 Task: Look for space in Khomeynī Shahr, Iran from 9th August, 2023 to 12th August, 2023 for 1 adult in price range Rs.6000 to Rs.15000. Place can be entire place with 1  bedroom having 1 bed and 1 bathroom. Property type can be house, flat, guest house. Booking option can be shelf check-in. Required host language is English.
Action: Mouse moved to (411, 77)
Screenshot: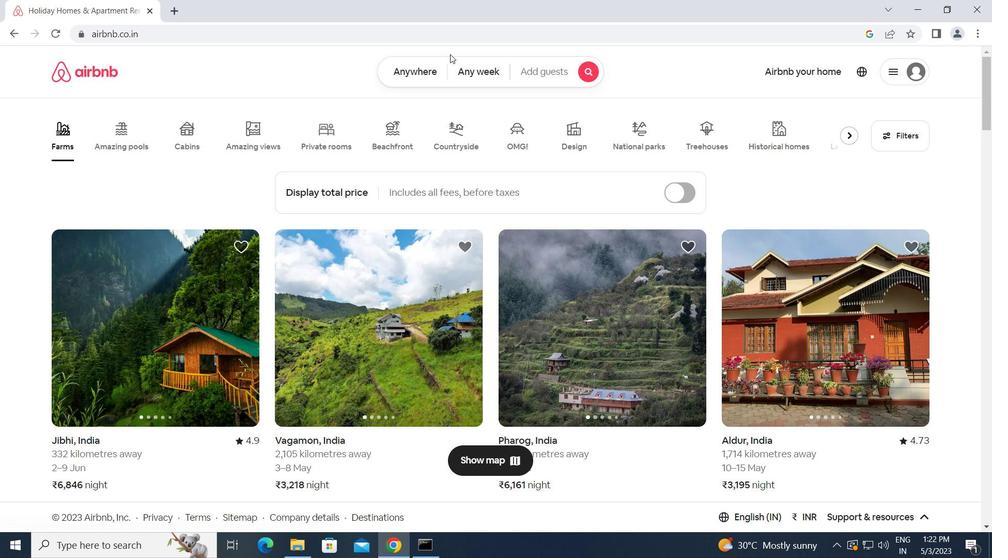 
Action: Mouse pressed left at (411, 77)
Screenshot: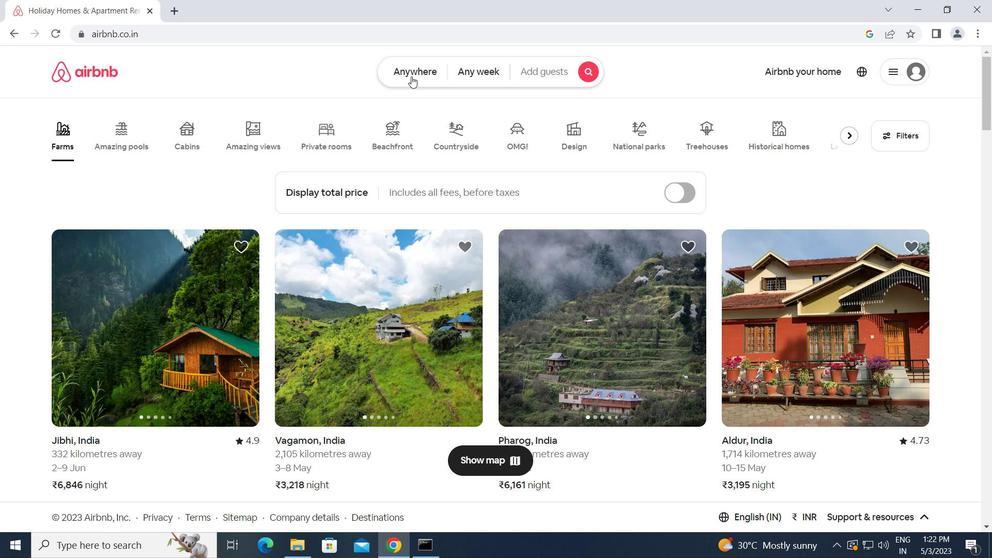 
Action: Mouse moved to (292, 115)
Screenshot: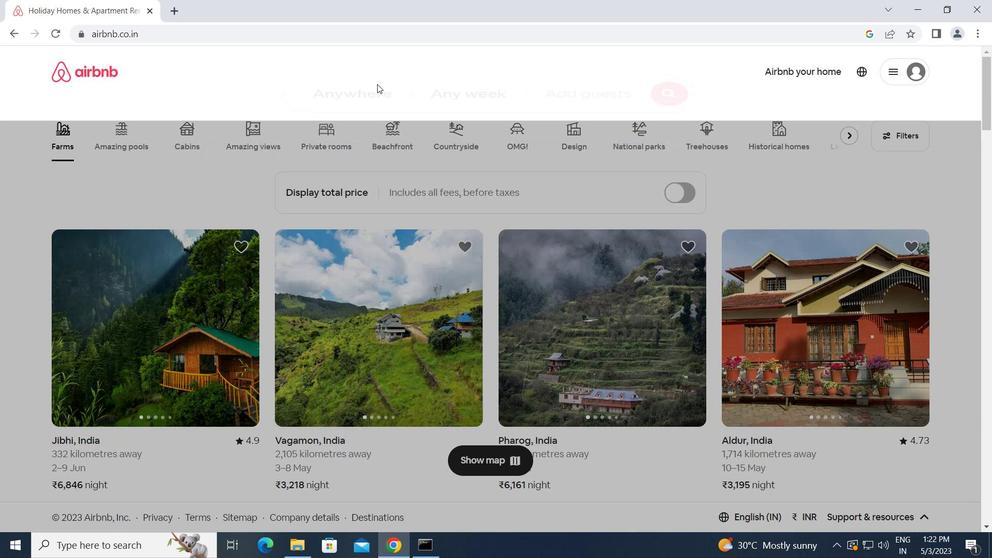 
Action: Mouse pressed left at (292, 115)
Screenshot: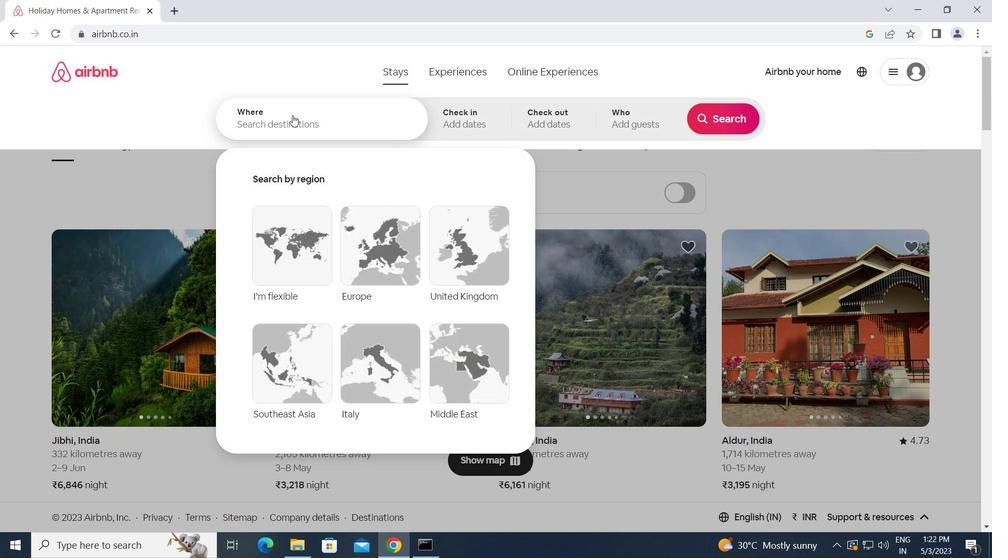 
Action: Key pressed k<Key.caps_lock>homeyni<Key.space><Key.caps_lock>s<Key.caps_lock>hah
Screenshot: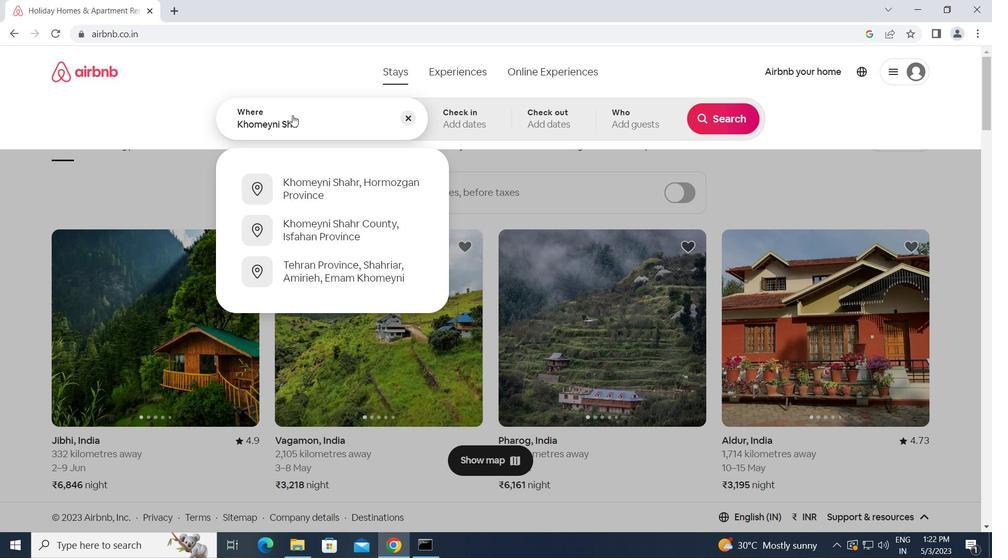 
Action: Mouse moved to (461, 26)
Screenshot: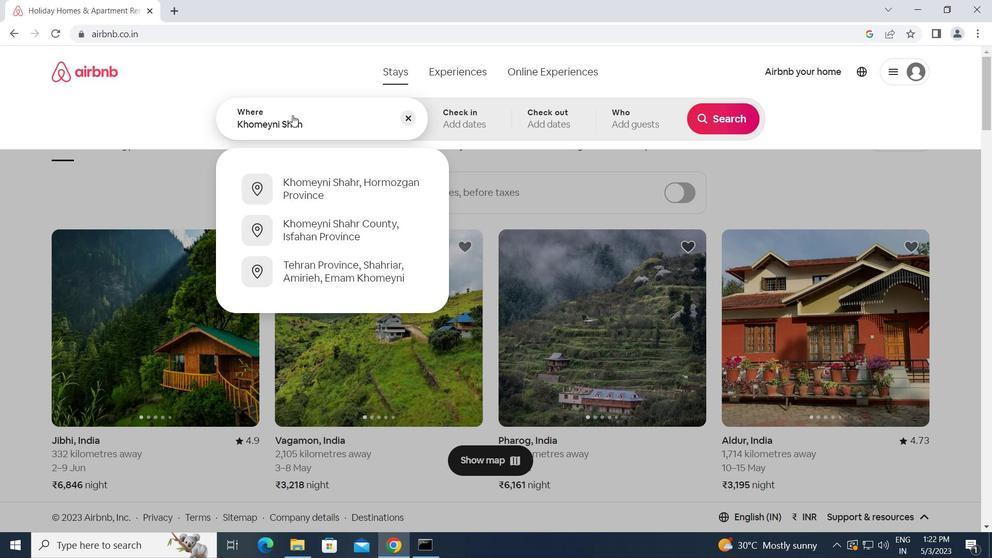 
Action: Key pressed r,<Key.space><Key.caps_lock>i<Key.caps_lock>ran<Key.enter>
Screenshot: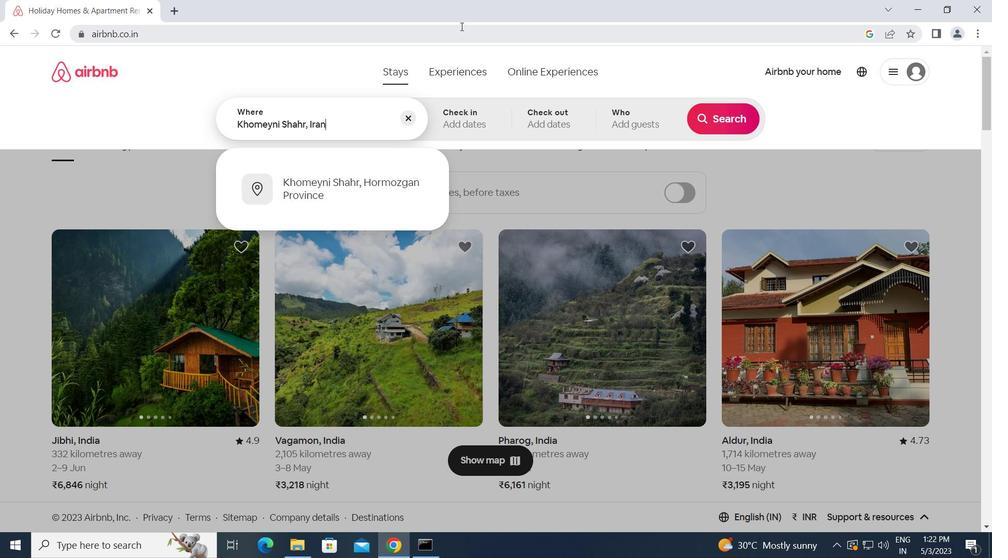 
Action: Mouse moved to (719, 229)
Screenshot: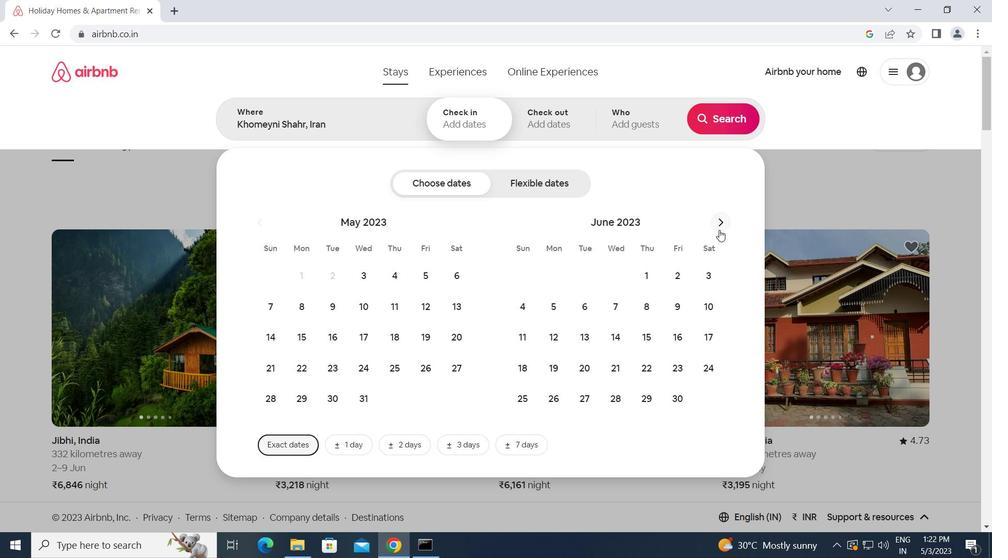 
Action: Mouse pressed left at (719, 229)
Screenshot: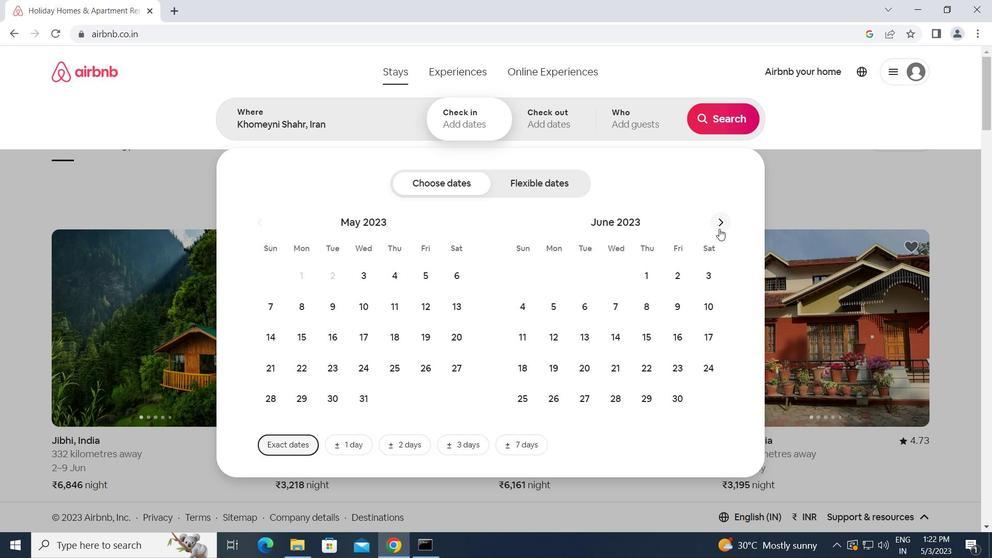 
Action: Mouse moved to (717, 223)
Screenshot: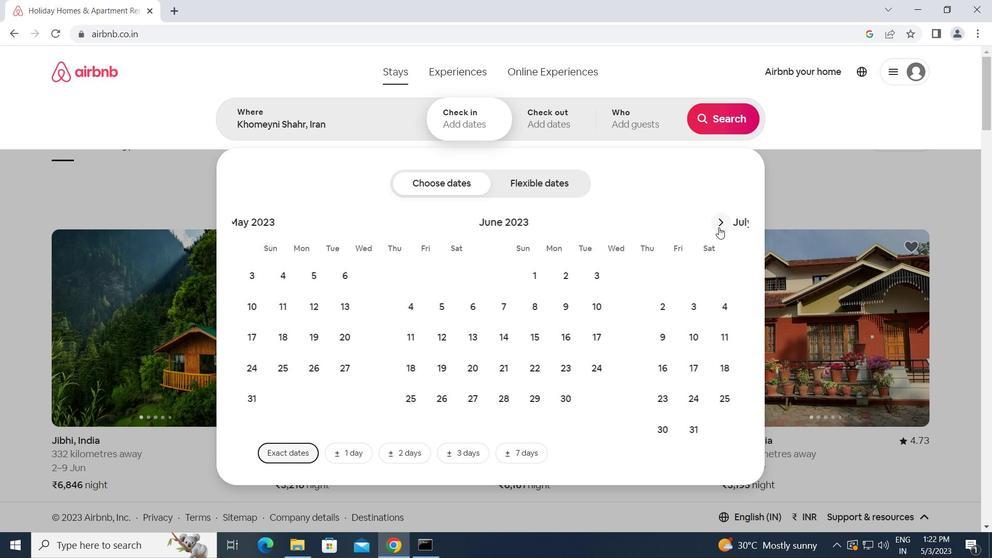
Action: Mouse pressed left at (717, 223)
Screenshot: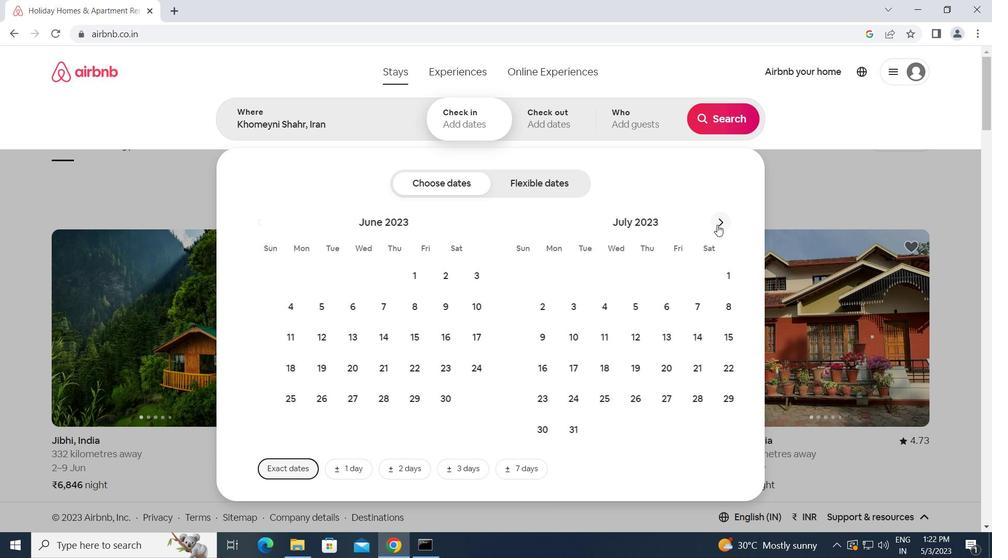 
Action: Mouse moved to (612, 303)
Screenshot: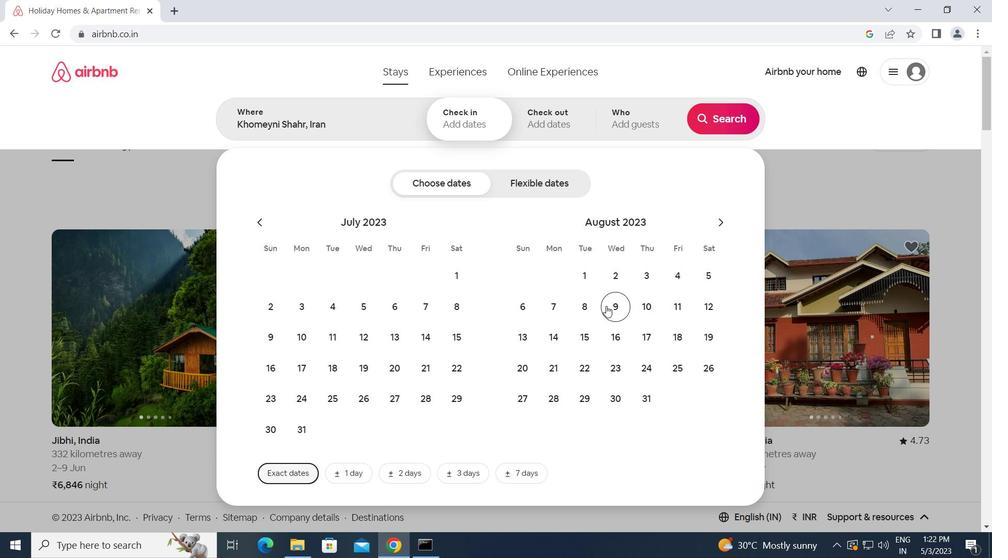 
Action: Mouse pressed left at (612, 303)
Screenshot: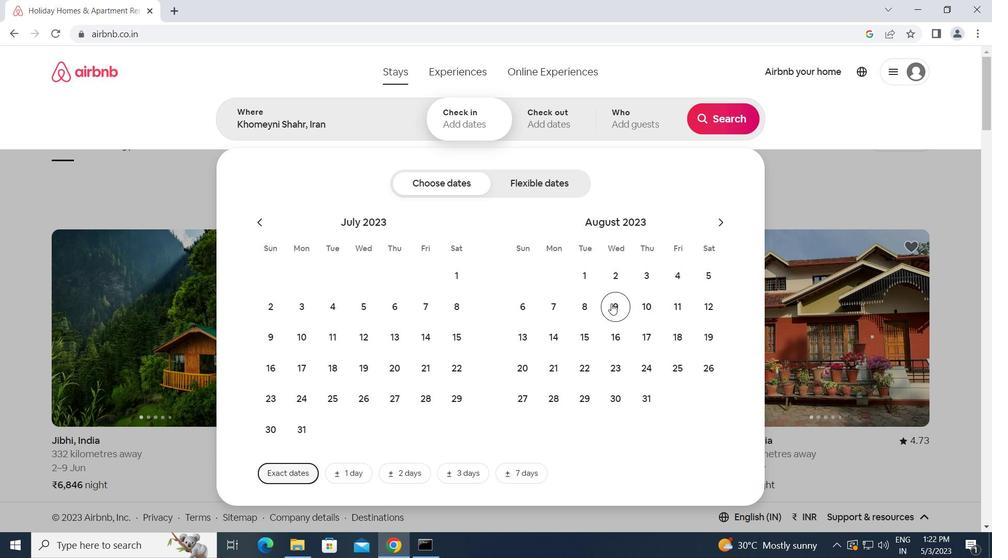
Action: Mouse moved to (704, 302)
Screenshot: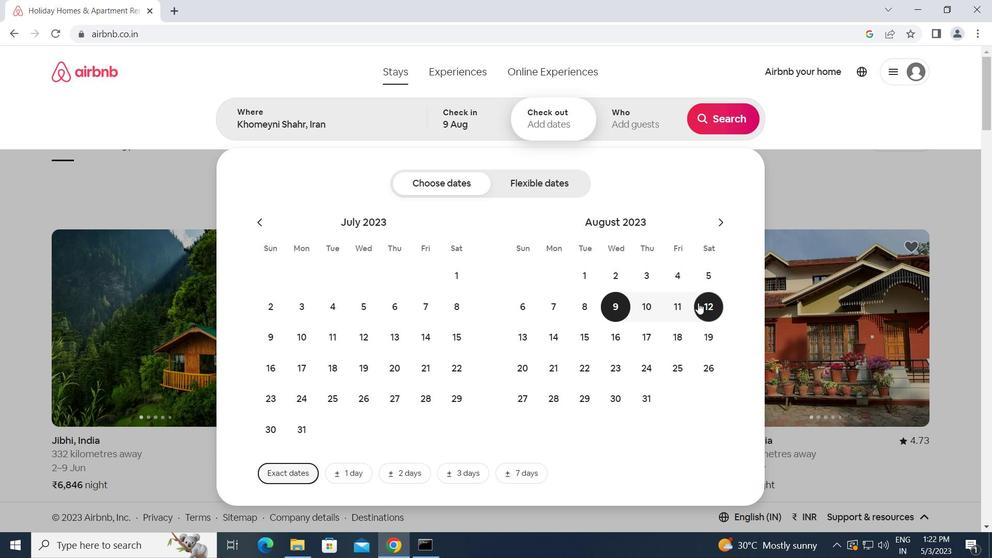 
Action: Mouse pressed left at (704, 302)
Screenshot: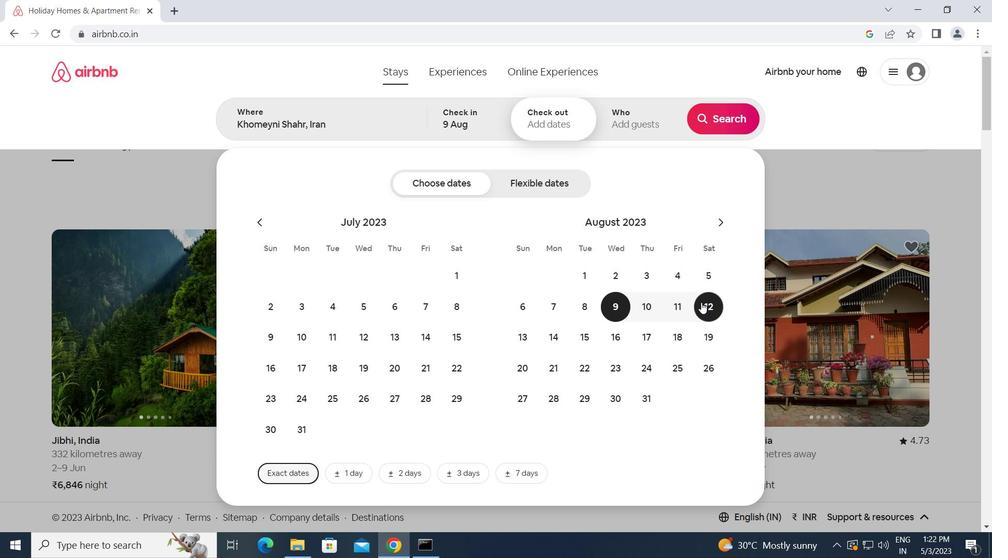 
Action: Mouse moved to (644, 116)
Screenshot: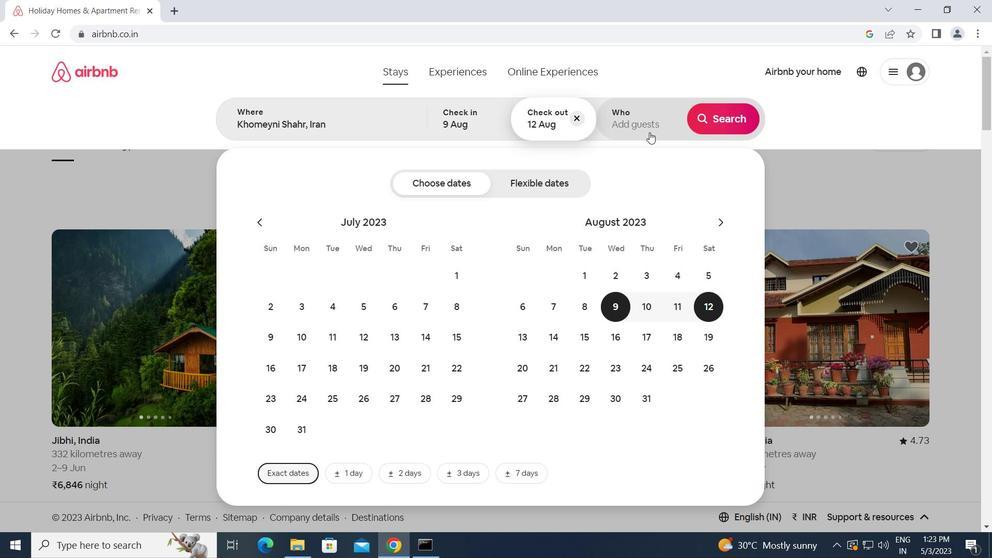 
Action: Mouse pressed left at (644, 116)
Screenshot: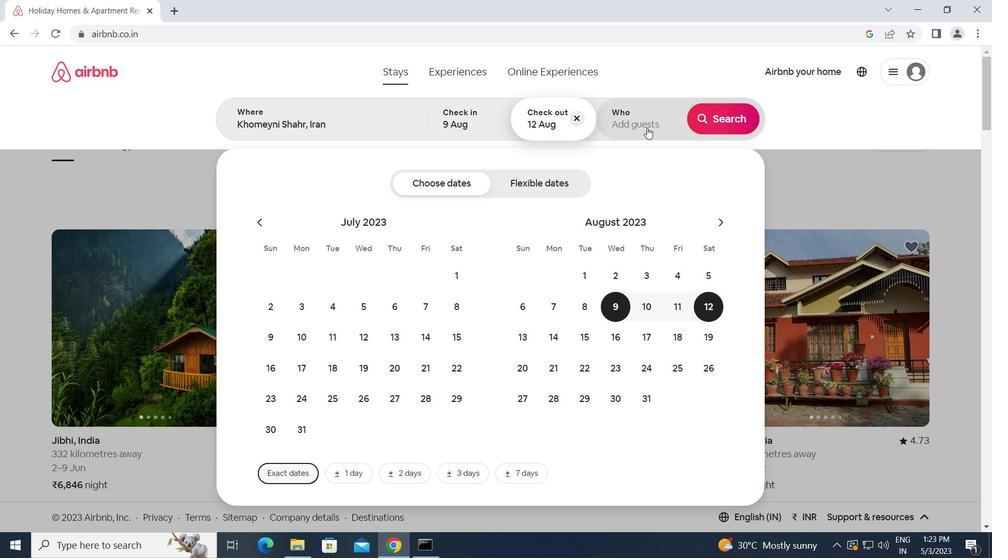 
Action: Mouse moved to (725, 185)
Screenshot: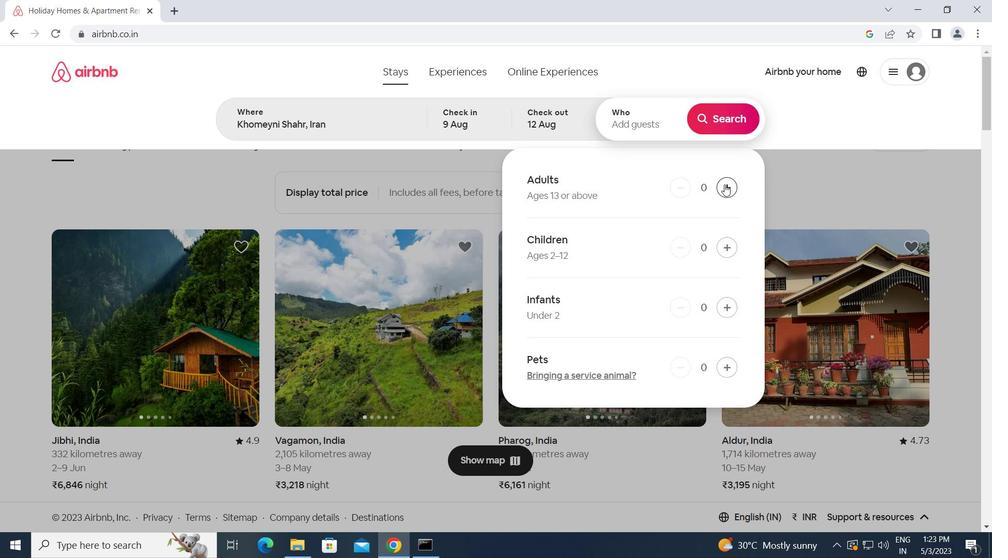
Action: Mouse pressed left at (725, 185)
Screenshot: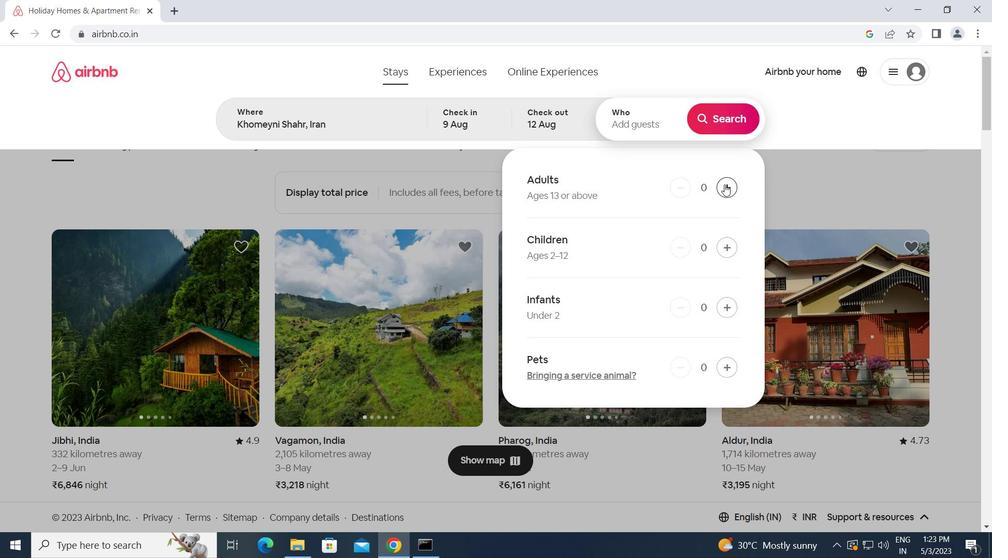 
Action: Mouse moved to (727, 113)
Screenshot: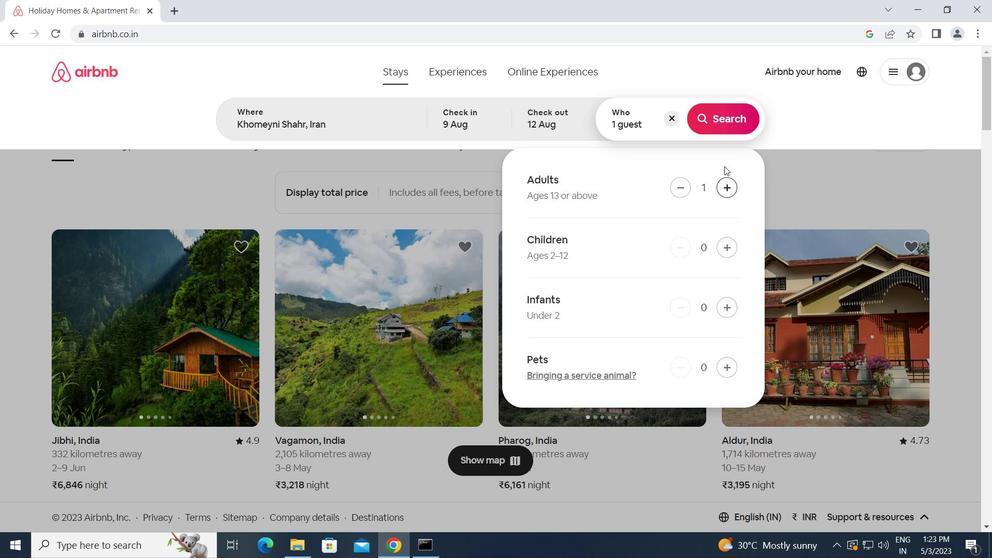 
Action: Mouse pressed left at (727, 113)
Screenshot: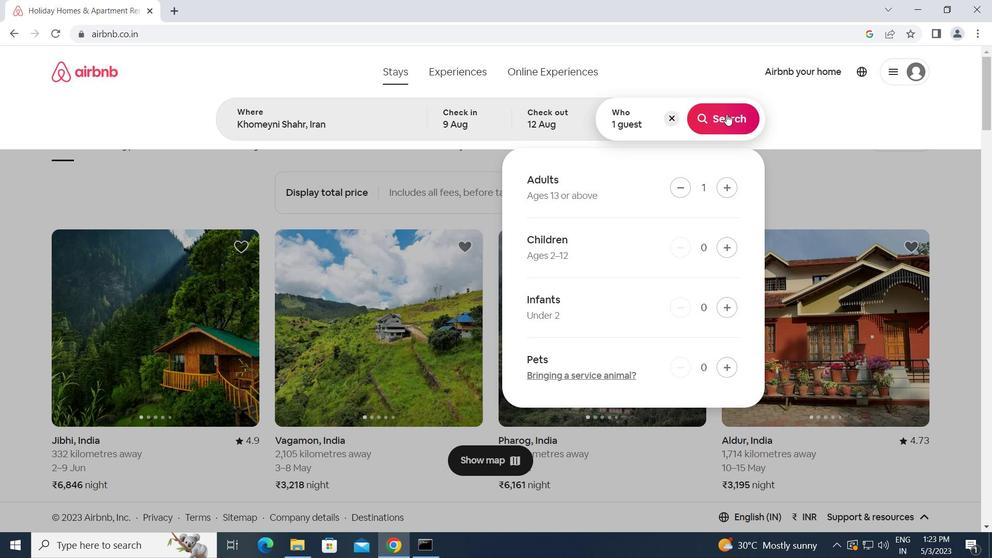 
Action: Mouse moved to (928, 117)
Screenshot: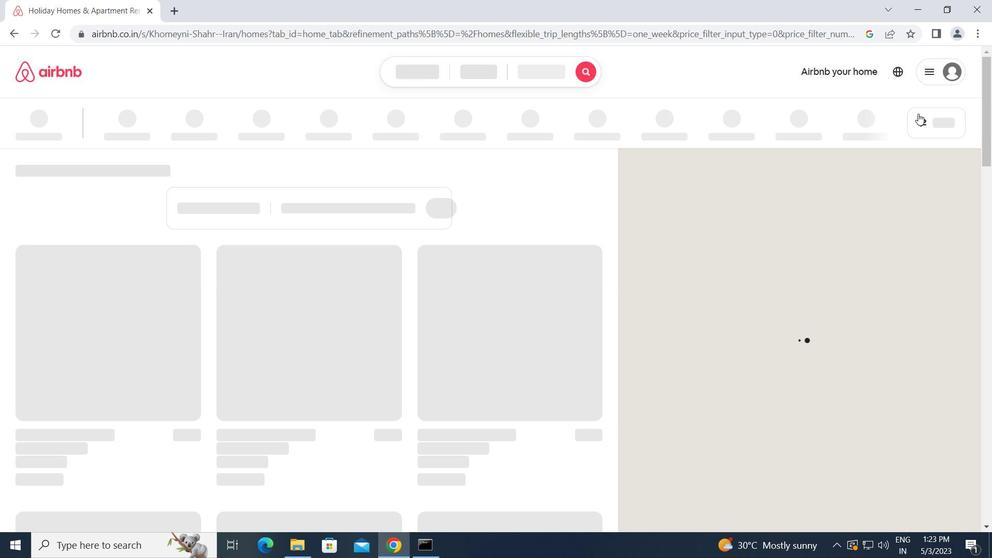 
Action: Mouse pressed left at (928, 117)
Screenshot: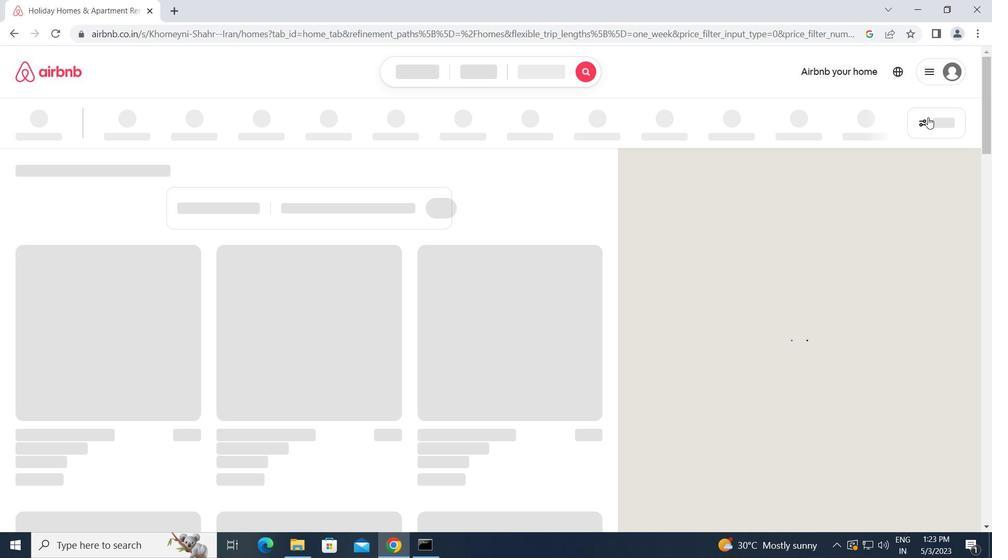 
Action: Mouse moved to (320, 200)
Screenshot: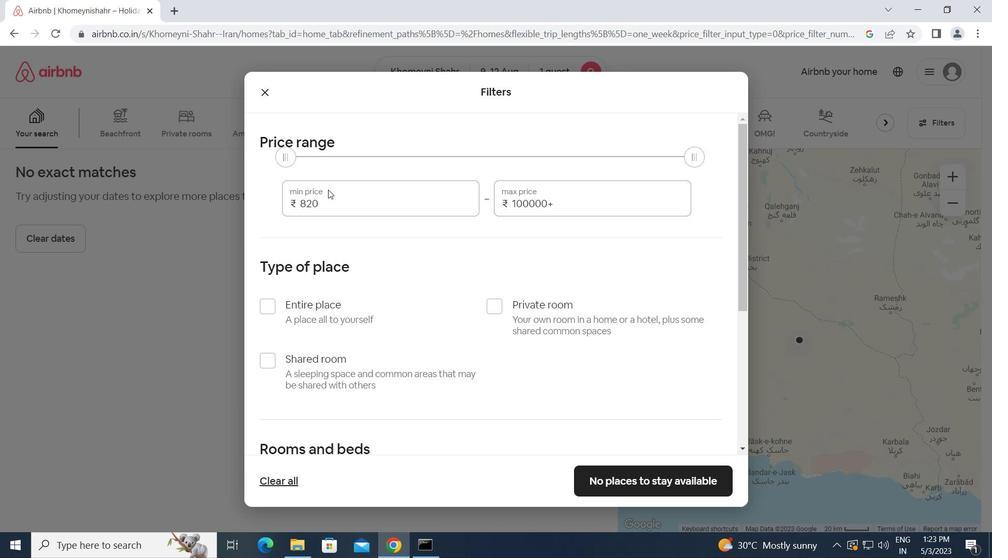 
Action: Mouse pressed left at (320, 200)
Screenshot: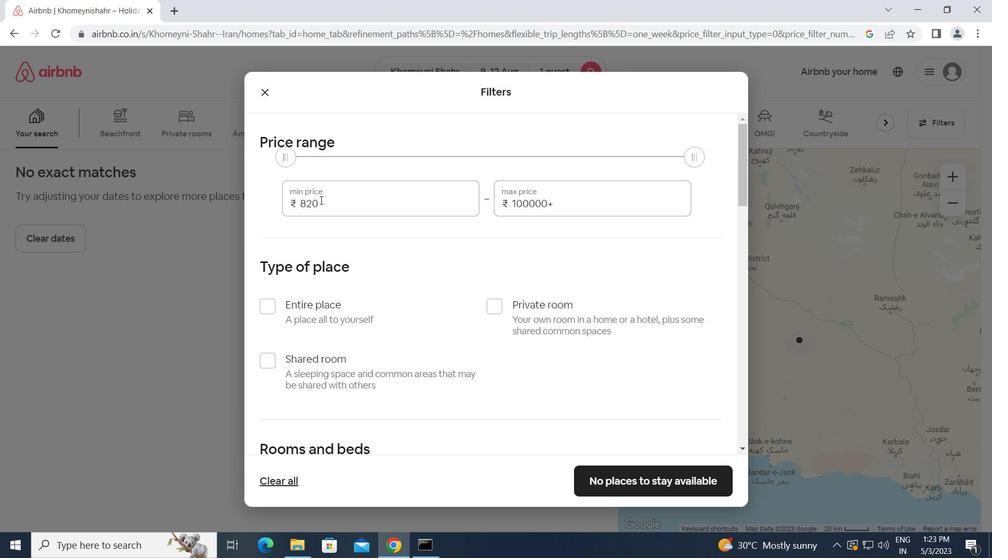 
Action: Mouse moved to (275, 206)
Screenshot: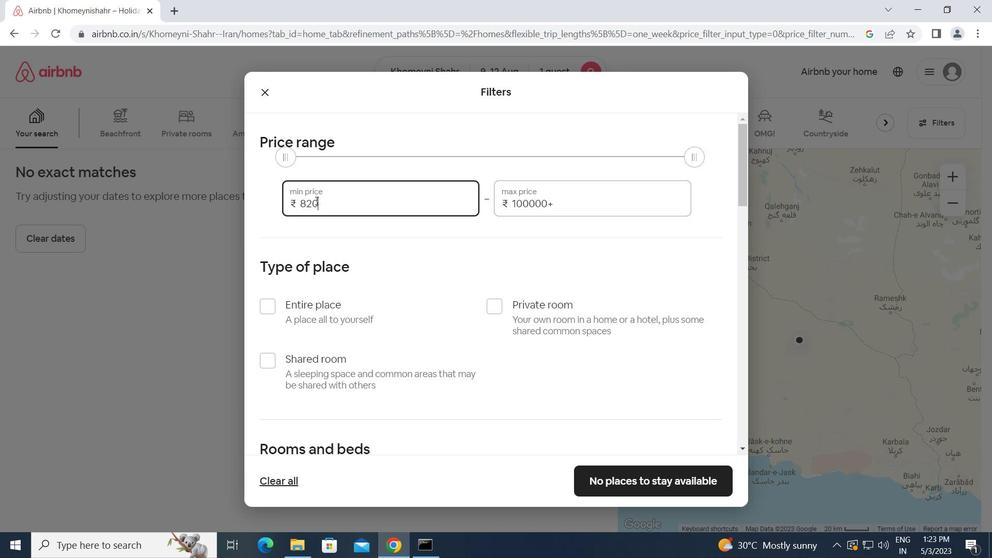 
Action: Key pressed 6000<Key.tab><Key.backspace>15000
Screenshot: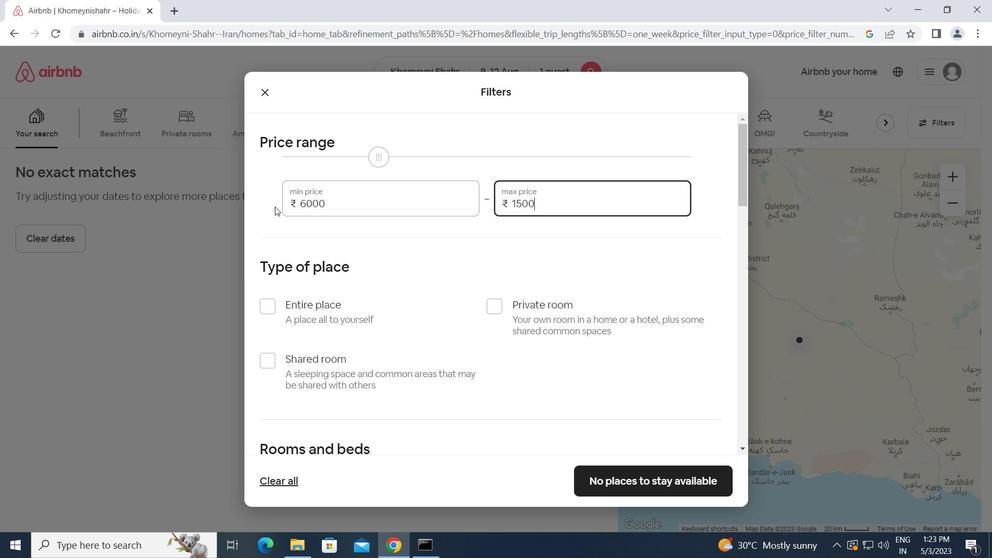 
Action: Mouse moved to (264, 307)
Screenshot: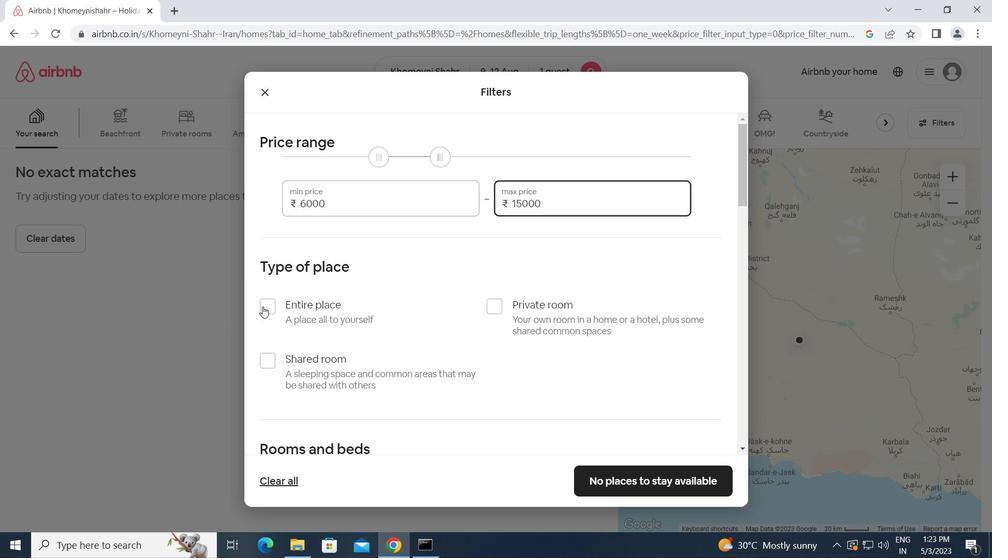 
Action: Mouse pressed left at (264, 307)
Screenshot: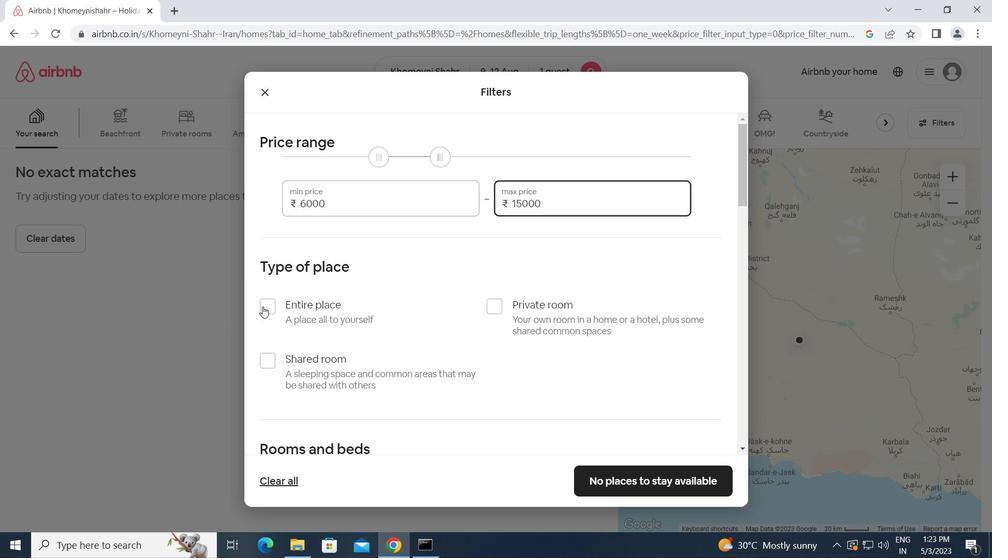 
Action: Mouse scrolled (264, 306) with delta (0, 0)
Screenshot: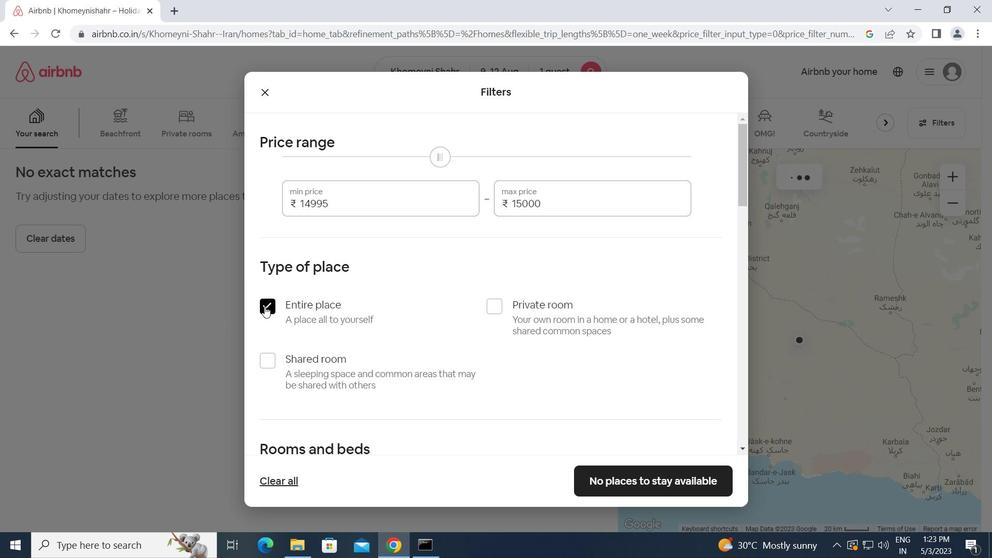 
Action: Mouse scrolled (264, 306) with delta (0, 0)
Screenshot: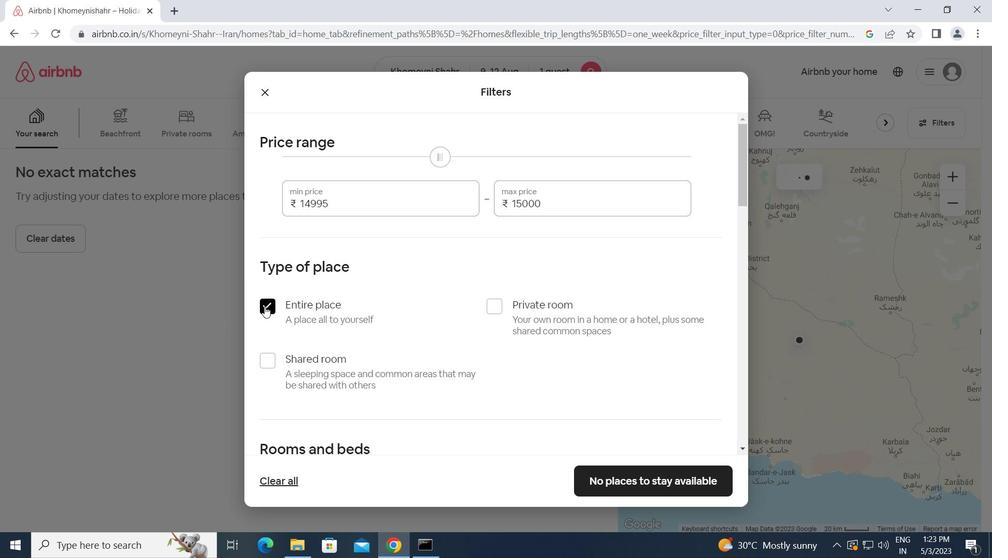 
Action: Mouse moved to (420, 299)
Screenshot: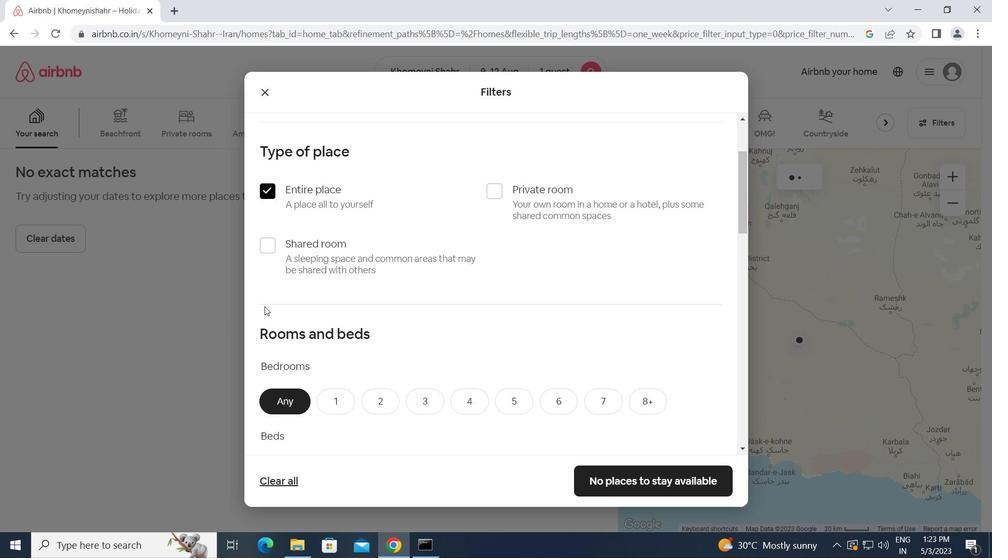 
Action: Mouse scrolled (420, 299) with delta (0, 0)
Screenshot: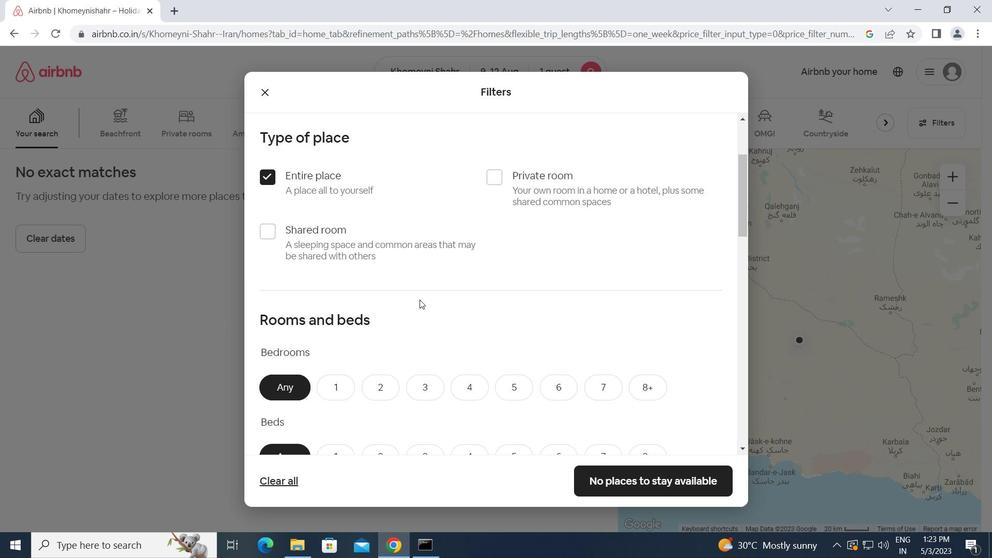 
Action: Mouse scrolled (420, 299) with delta (0, 0)
Screenshot: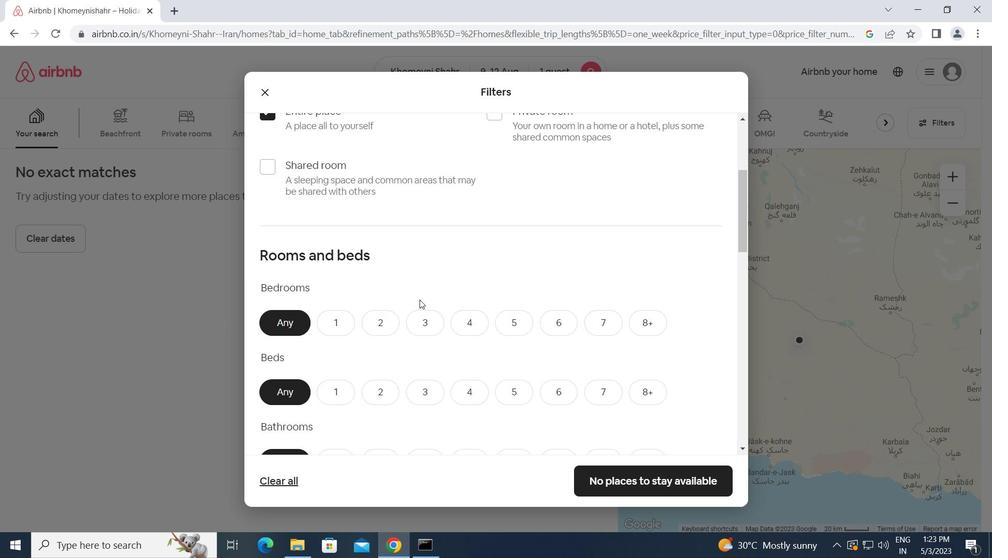 
Action: Mouse moved to (329, 258)
Screenshot: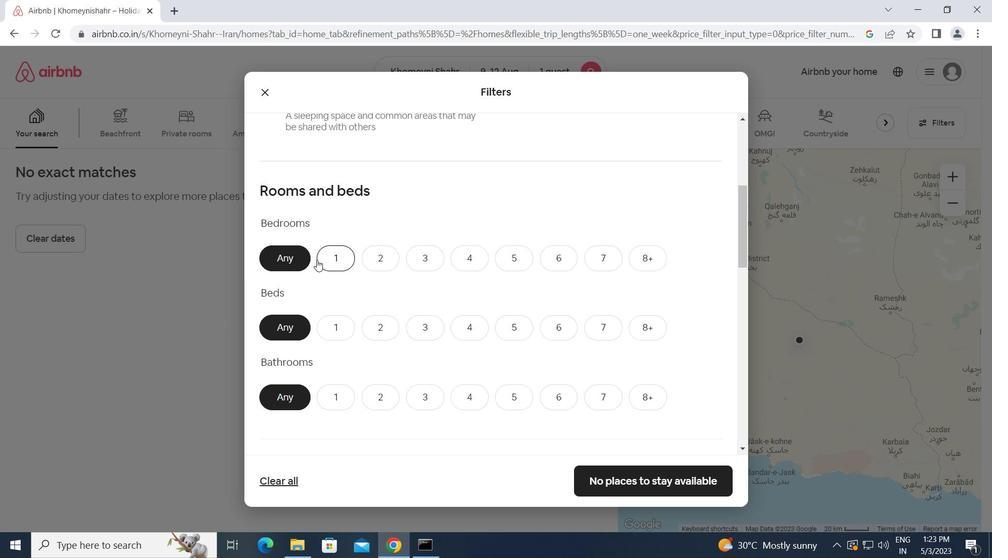 
Action: Mouse pressed left at (329, 258)
Screenshot: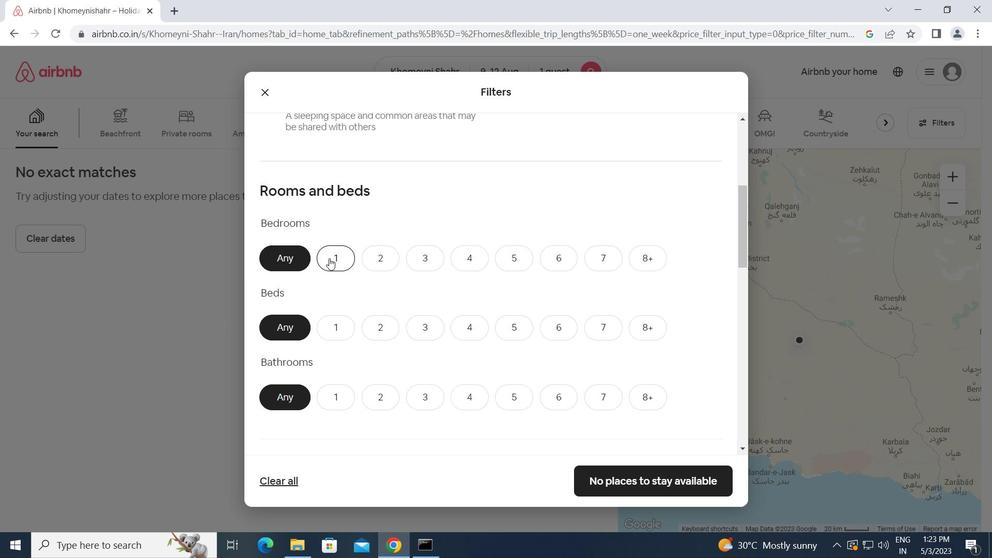 
Action: Mouse moved to (329, 316)
Screenshot: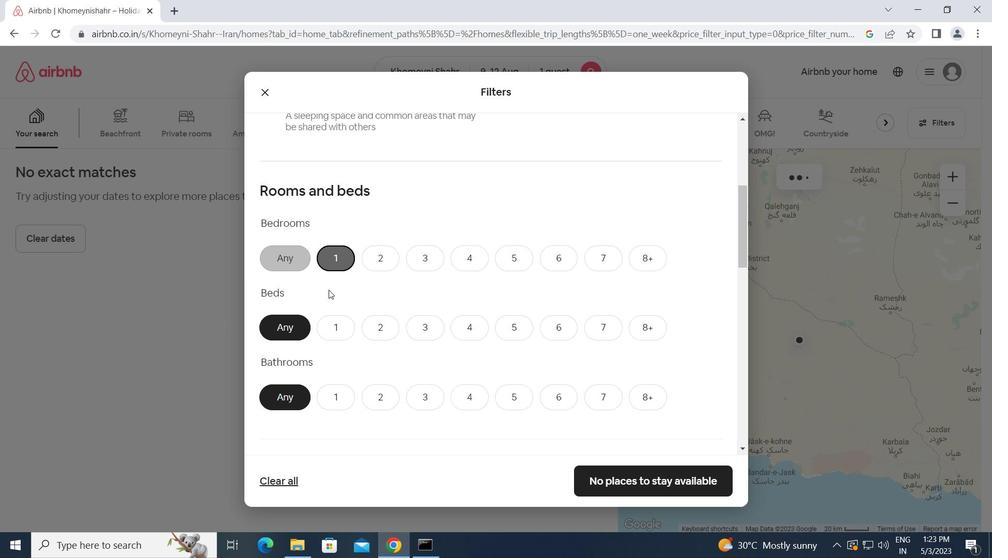 
Action: Mouse pressed left at (329, 316)
Screenshot: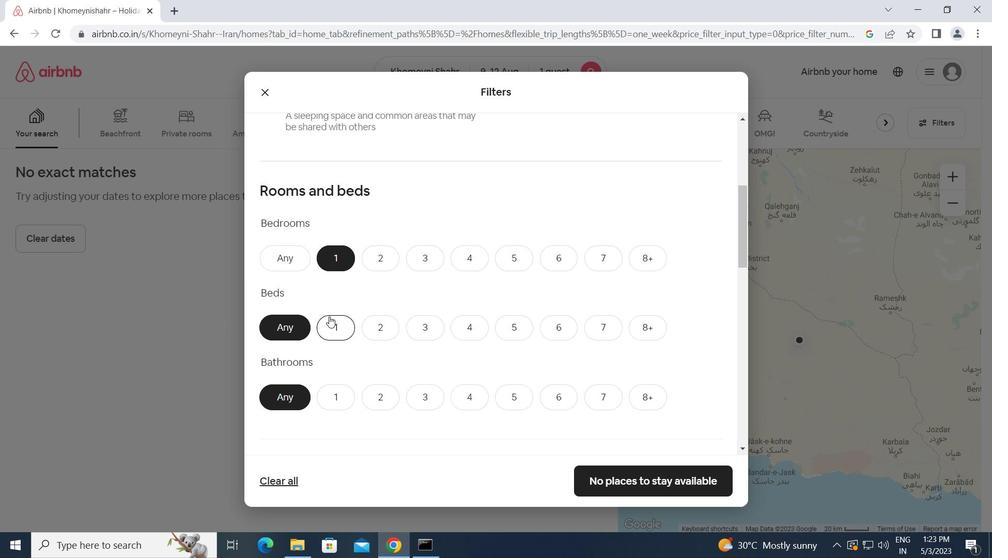 
Action: Mouse moved to (339, 391)
Screenshot: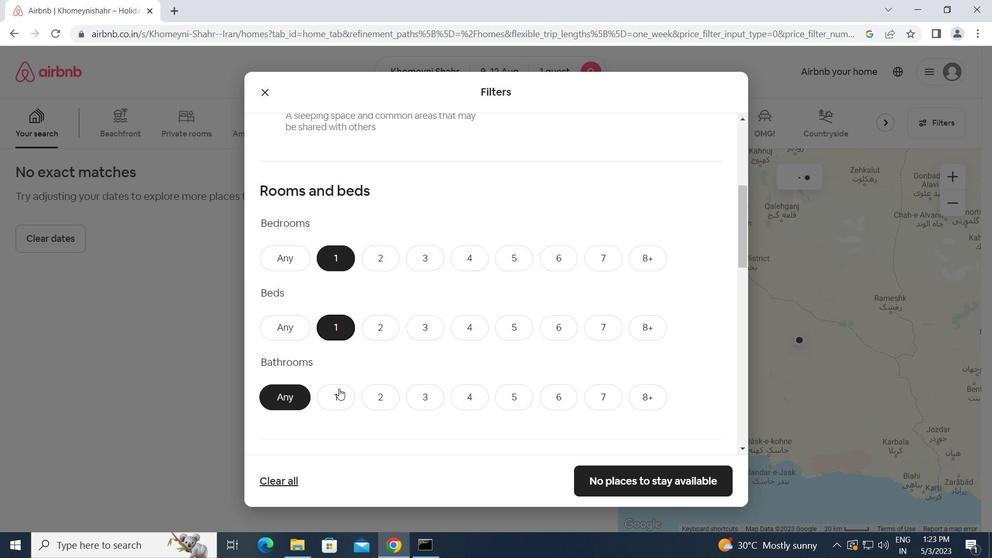 
Action: Mouse pressed left at (339, 391)
Screenshot: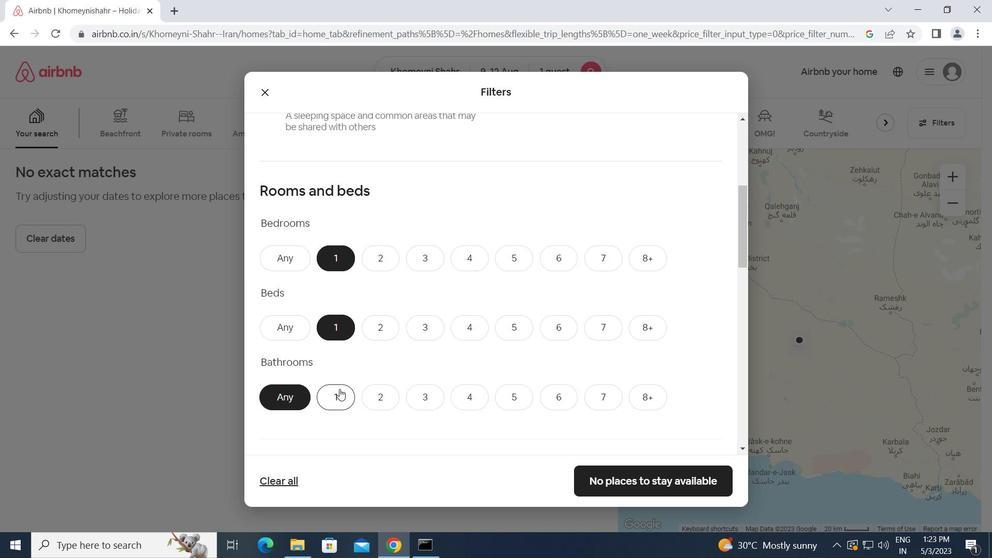 
Action: Mouse moved to (340, 391)
Screenshot: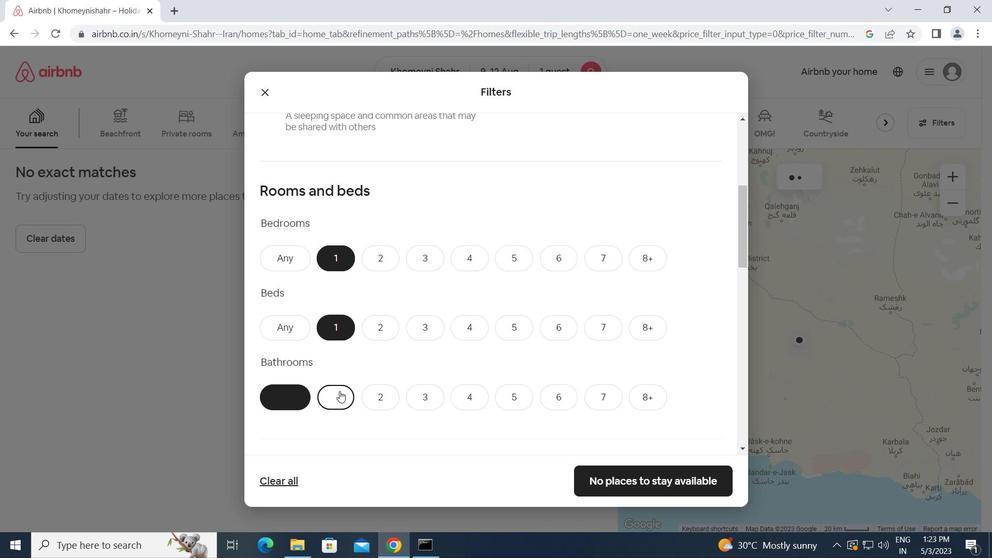 
Action: Mouse scrolled (340, 391) with delta (0, 0)
Screenshot: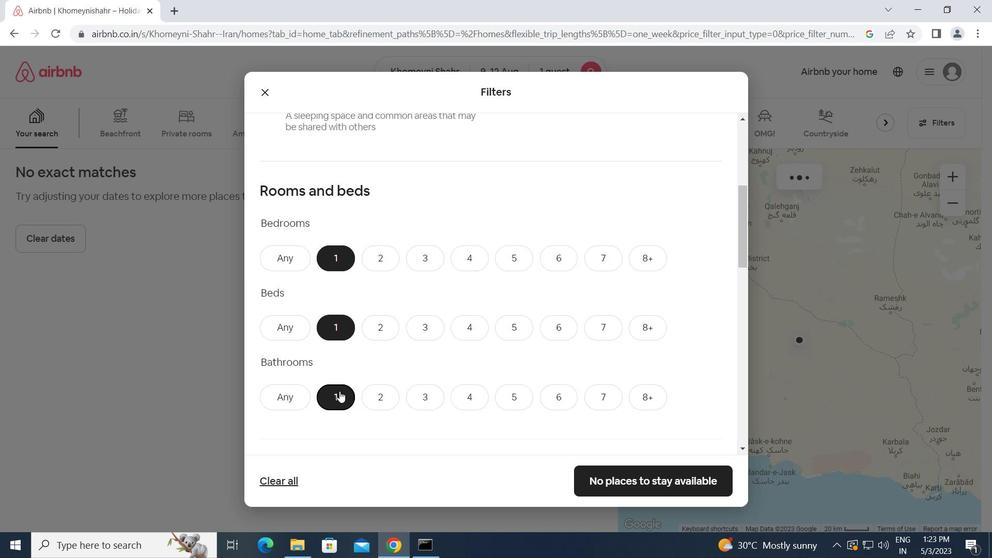 
Action: Mouse scrolled (340, 391) with delta (0, 0)
Screenshot: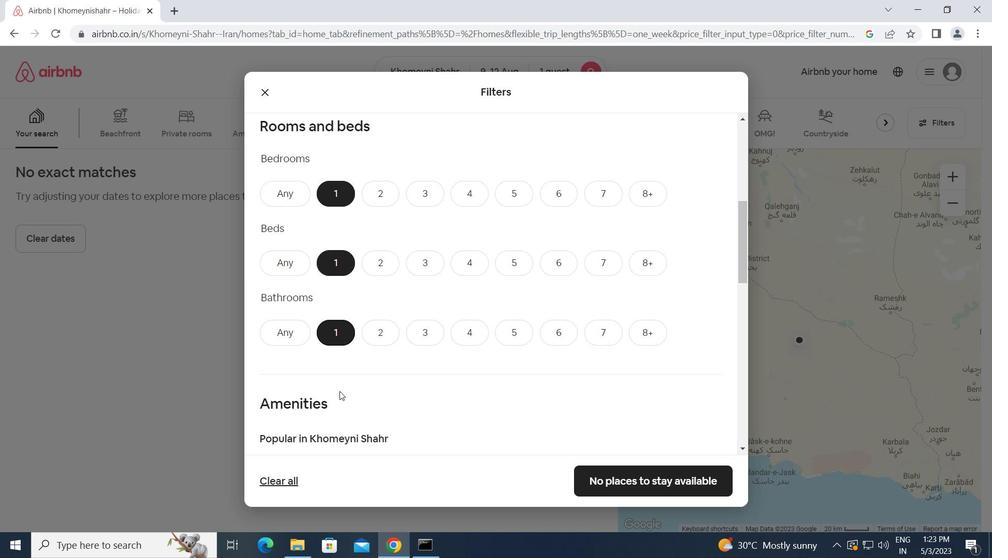 
Action: Mouse scrolled (340, 391) with delta (0, 0)
Screenshot: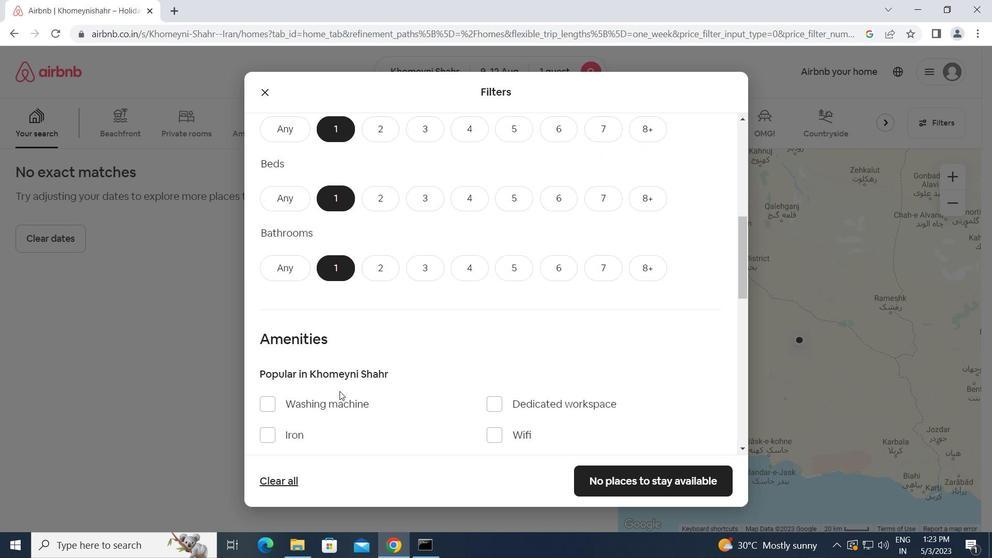 
Action: Mouse moved to (305, 374)
Screenshot: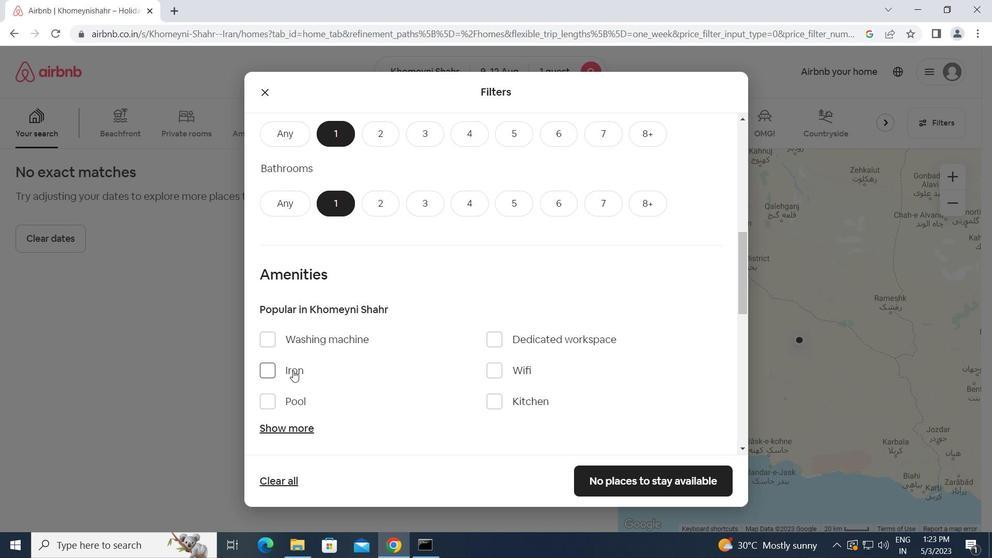 
Action: Mouse scrolled (305, 374) with delta (0, 0)
Screenshot: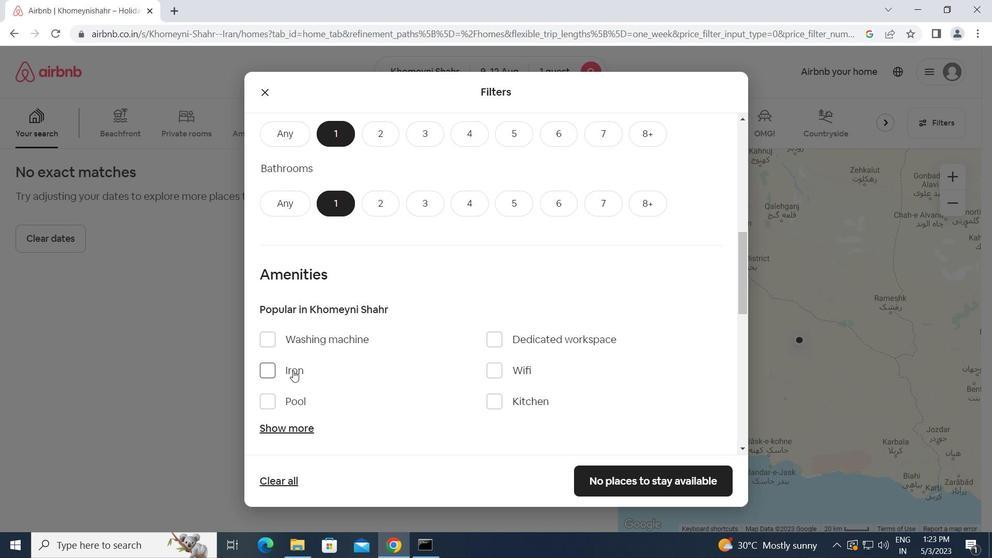
Action: Mouse scrolled (305, 374) with delta (0, 0)
Screenshot: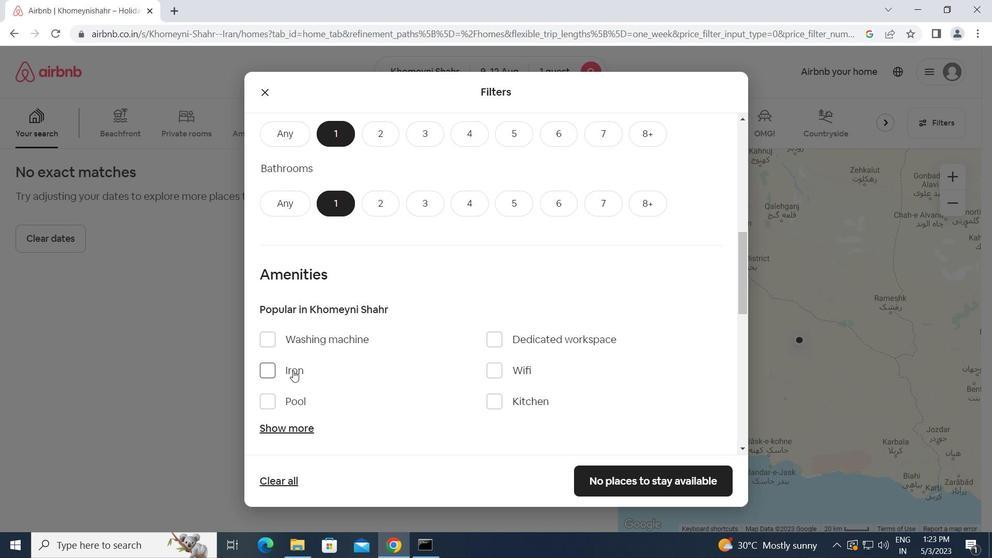 
Action: Mouse scrolled (305, 374) with delta (0, 0)
Screenshot: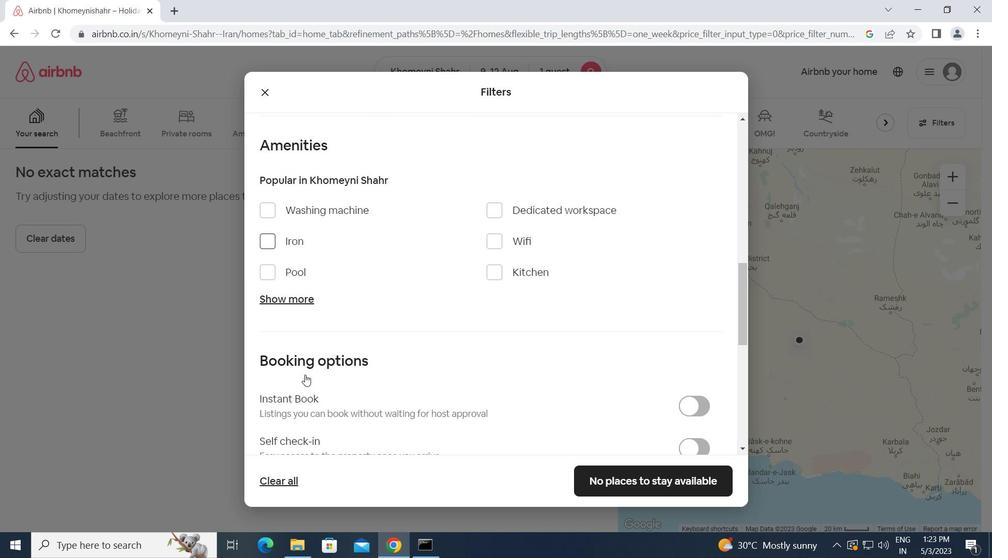 
Action: Mouse scrolled (305, 374) with delta (0, 0)
Screenshot: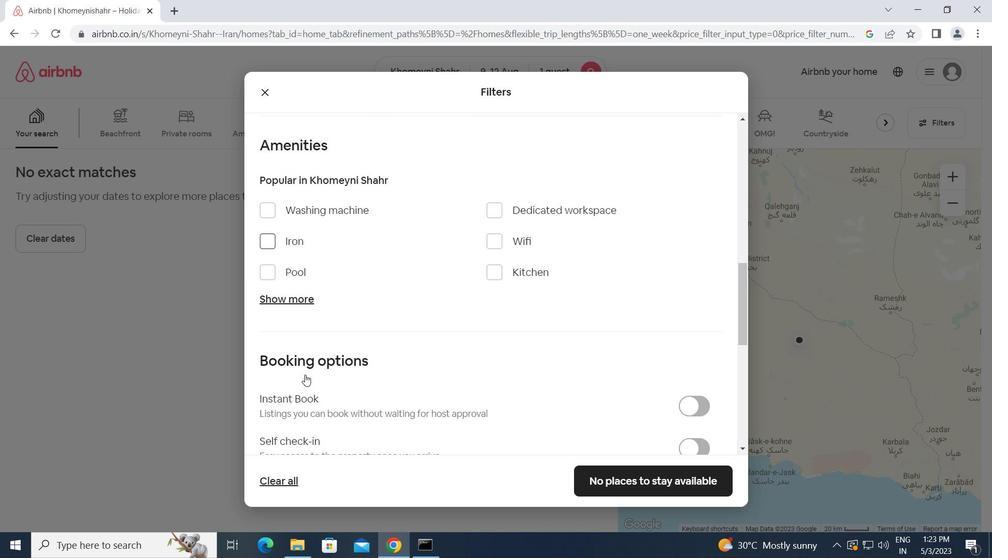
Action: Mouse moved to (692, 321)
Screenshot: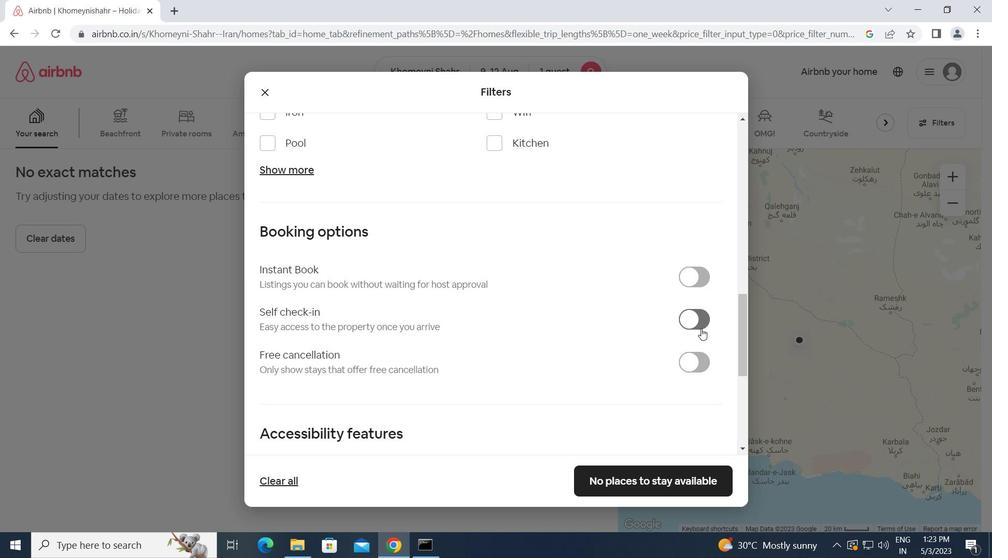 
Action: Mouse pressed left at (692, 321)
Screenshot: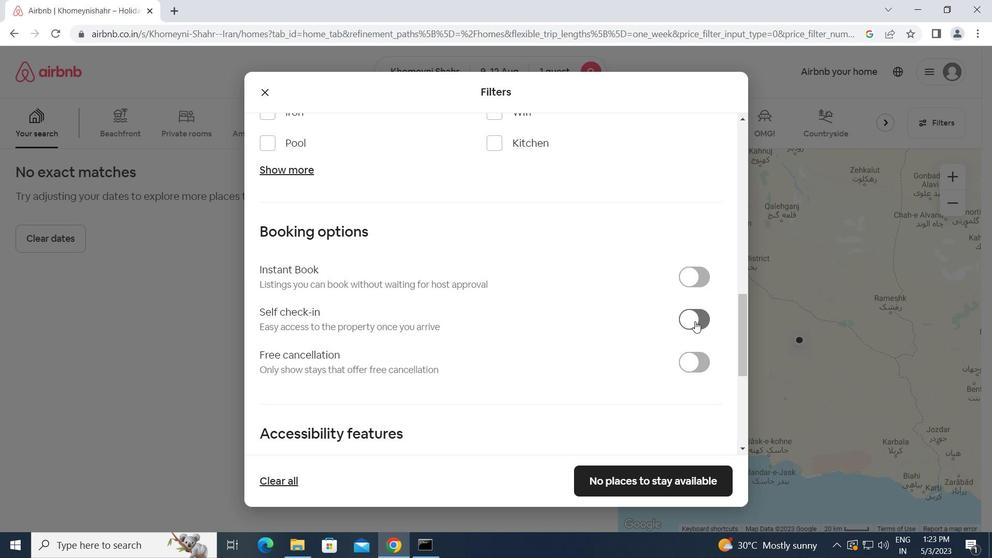 
Action: Mouse moved to (623, 348)
Screenshot: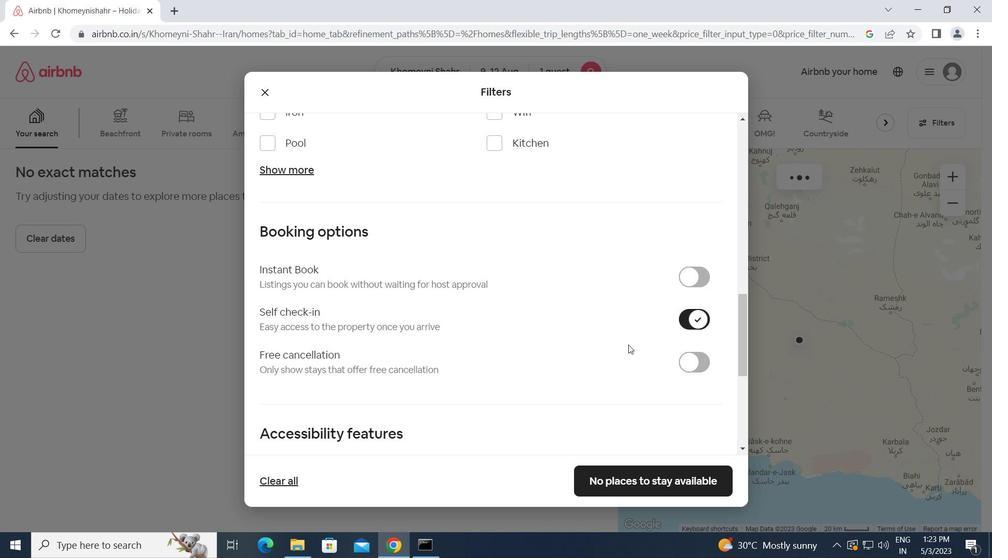 
Action: Mouse scrolled (623, 347) with delta (0, 0)
Screenshot: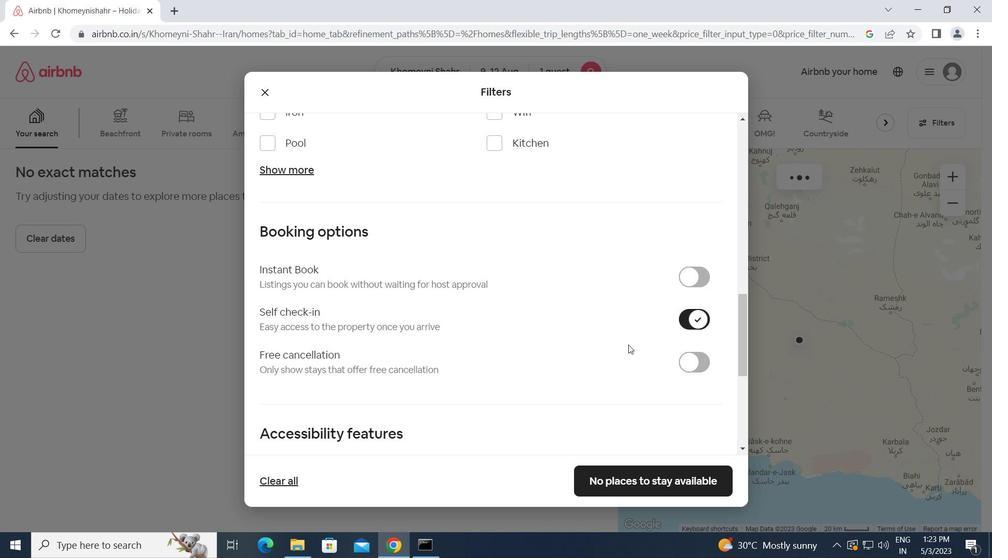 
Action: Mouse moved to (621, 350)
Screenshot: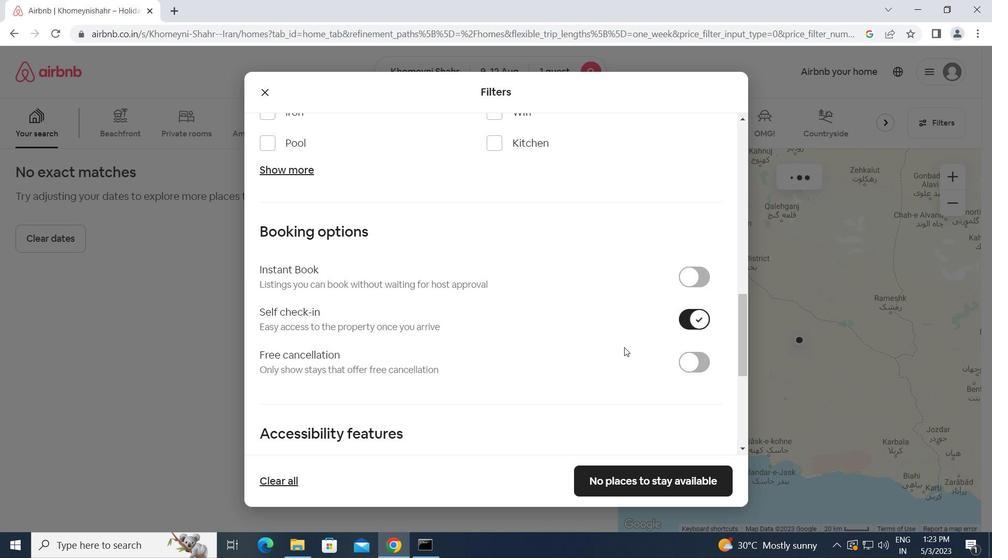
Action: Mouse scrolled (621, 350) with delta (0, 0)
Screenshot: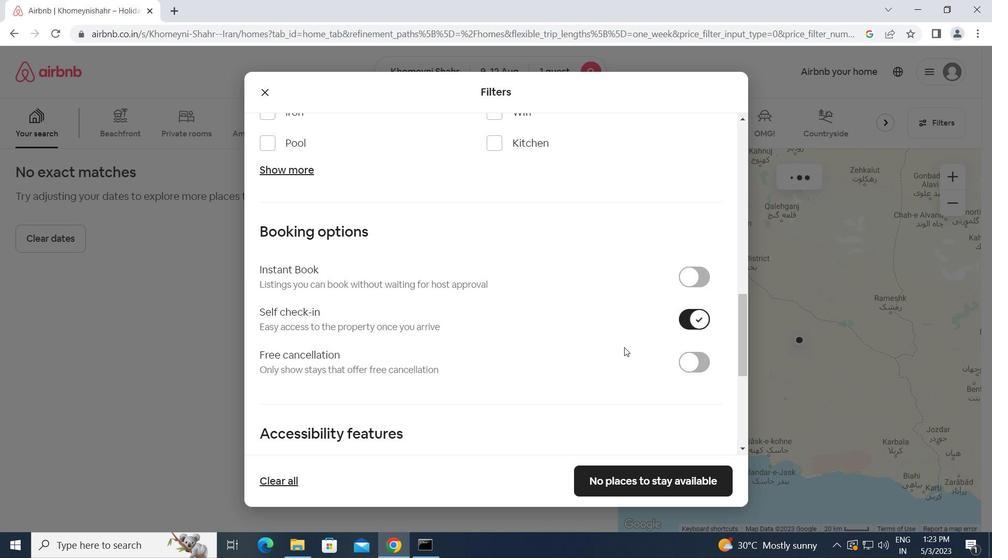
Action: Mouse scrolled (621, 350) with delta (0, 0)
Screenshot: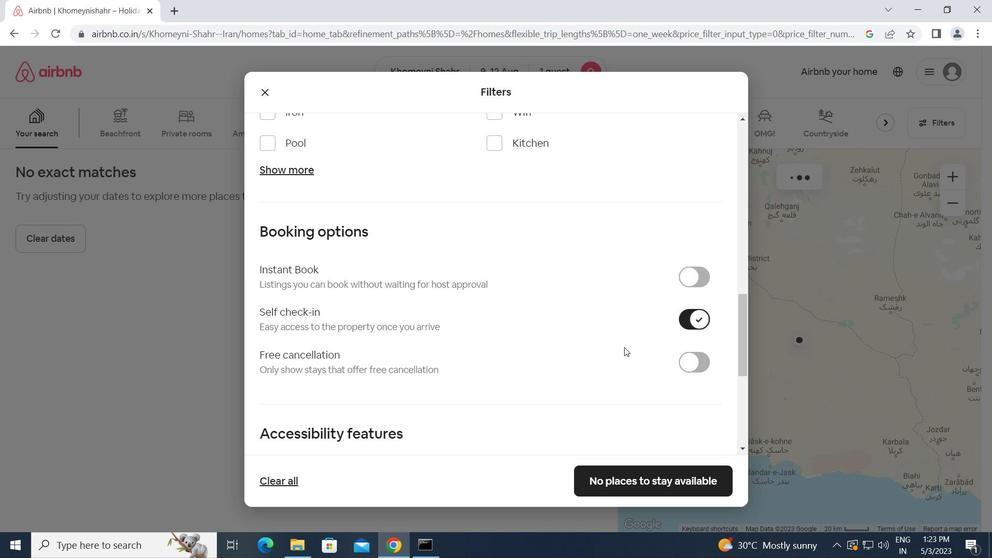 
Action: Mouse moved to (620, 351)
Screenshot: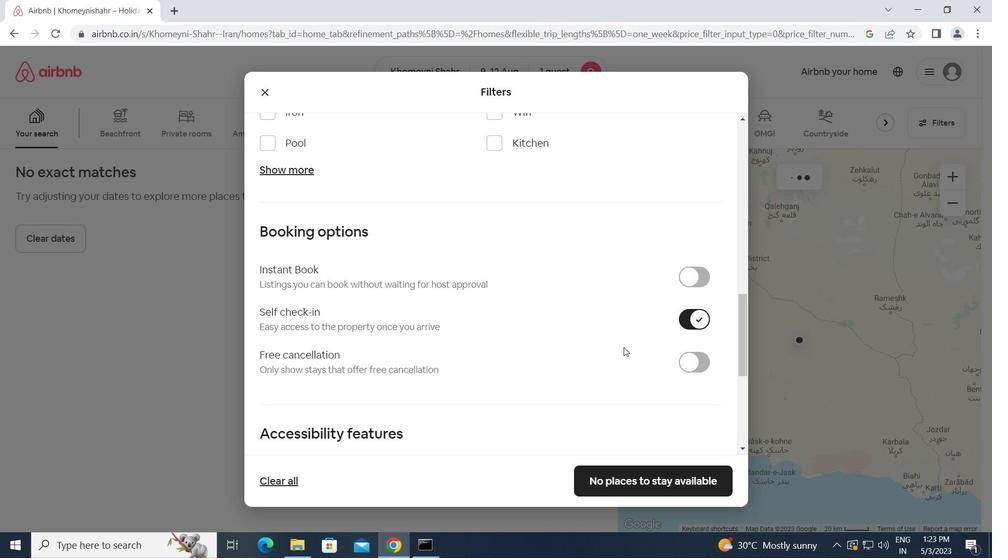 
Action: Mouse scrolled (620, 351) with delta (0, 0)
Screenshot: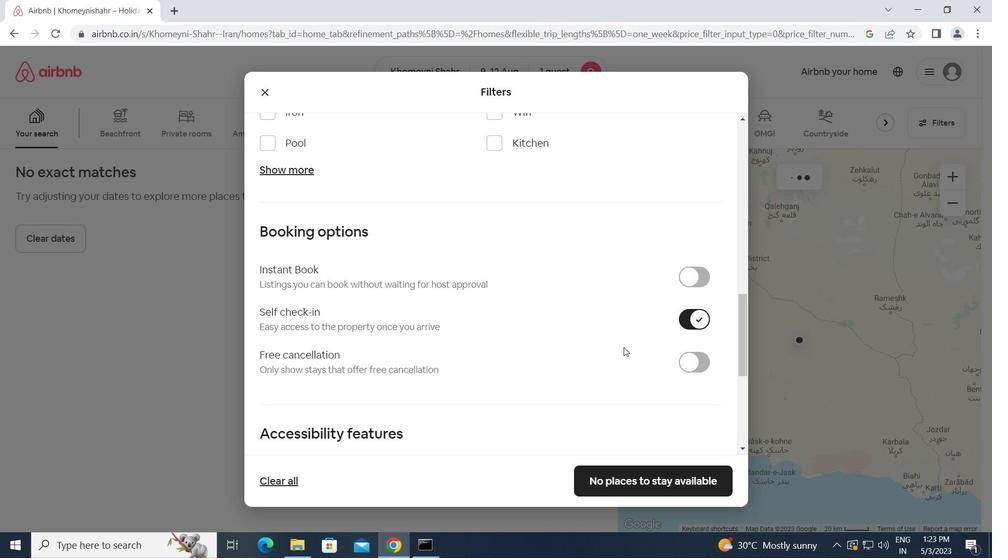 
Action: Mouse scrolled (620, 351) with delta (0, 0)
Screenshot: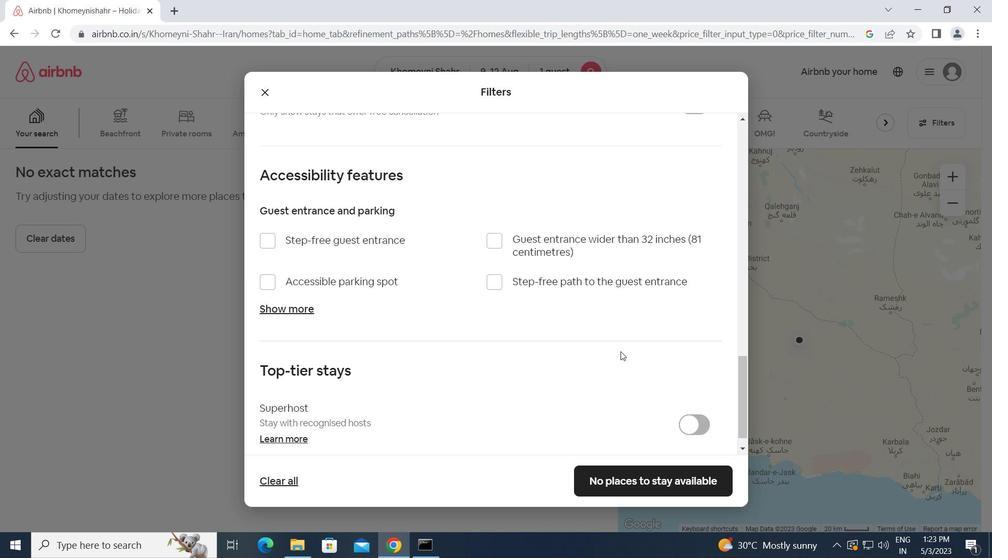 
Action: Mouse scrolled (620, 351) with delta (0, 0)
Screenshot: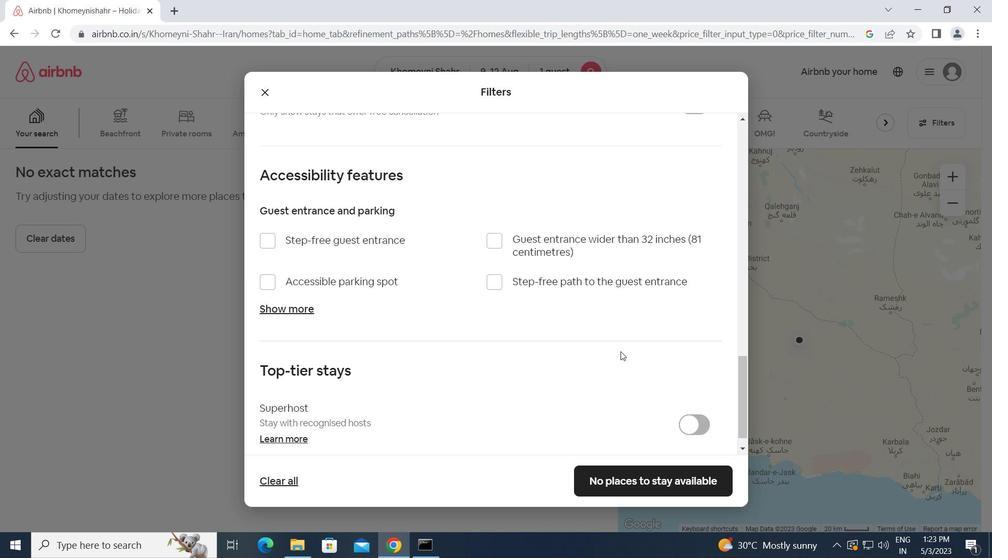 
Action: Mouse scrolled (620, 351) with delta (0, 0)
Screenshot: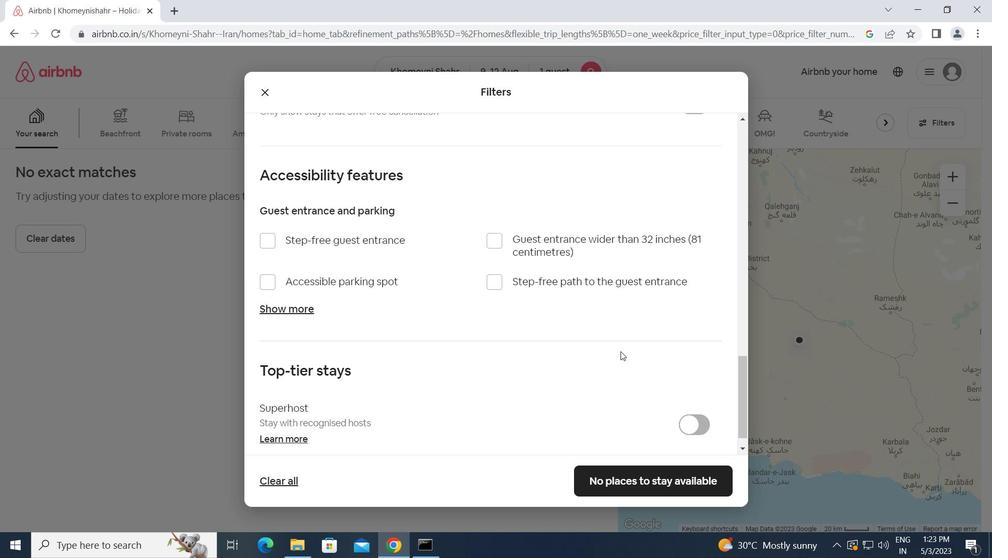 
Action: Mouse scrolled (620, 351) with delta (0, 0)
Screenshot: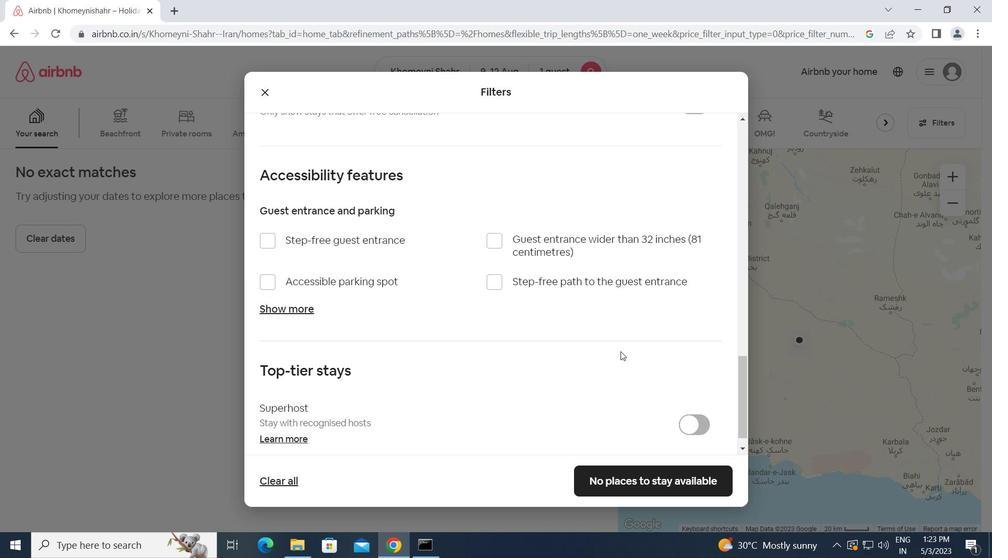 
Action: Mouse moved to (656, 477)
Screenshot: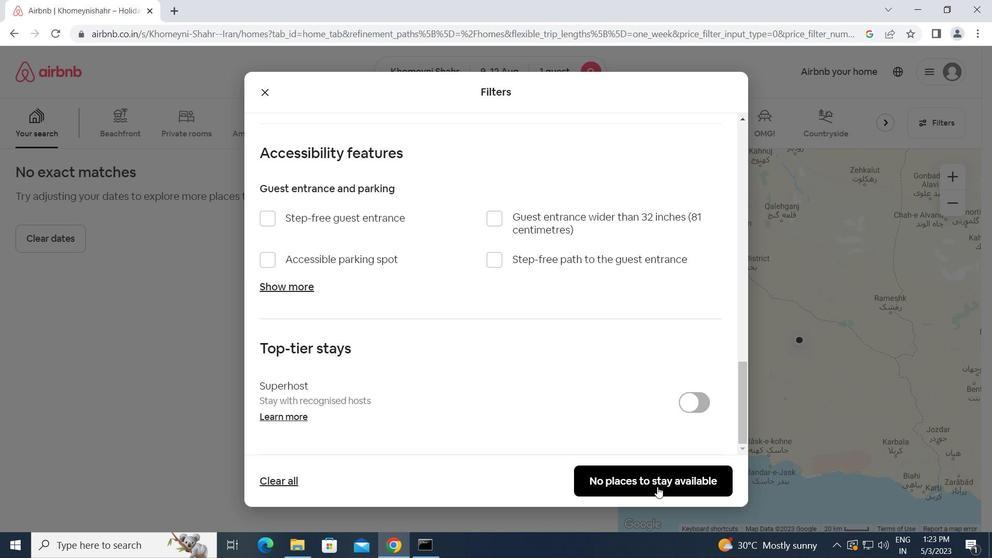 
Action: Mouse pressed left at (656, 477)
Screenshot: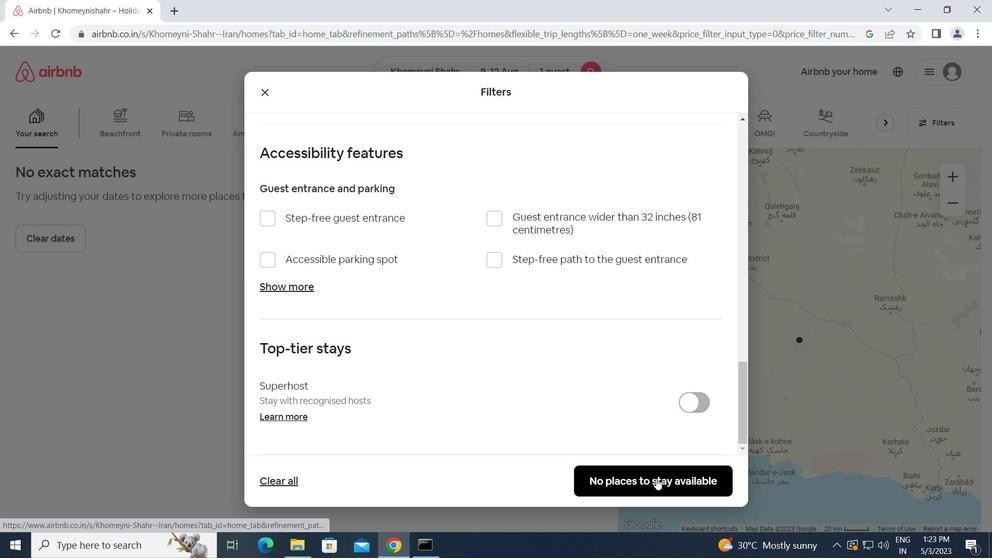 
Action: Mouse moved to (653, 470)
Screenshot: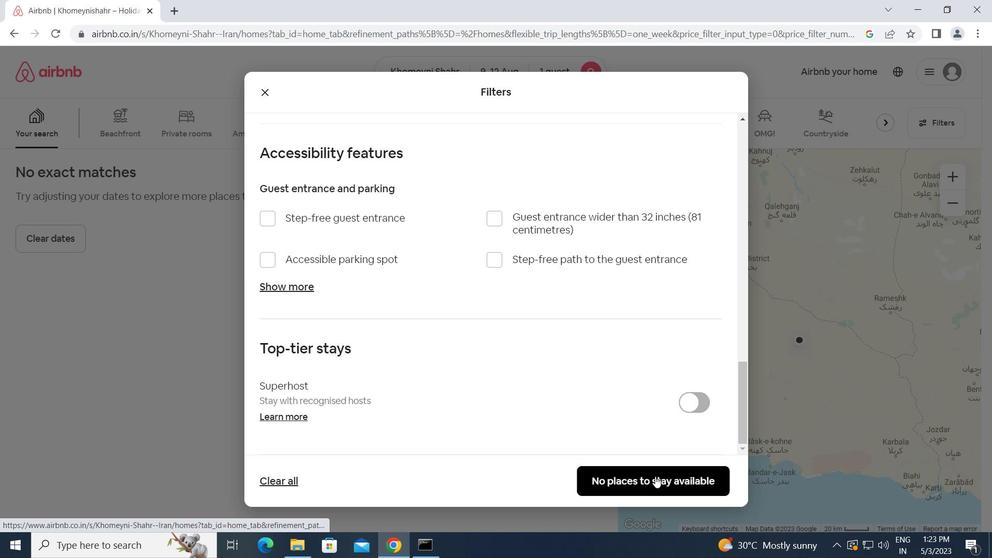 
